 Task: Find connections with filter location Sherkot with filter topic #fundraisingwith filter profile language Potuguese with filter current company ResMed with filter school Annamalai University with filter industry Loan Brokers with filter service category Public Relations with filter keywords title Crane Operator
Action: Mouse moved to (513, 67)
Screenshot: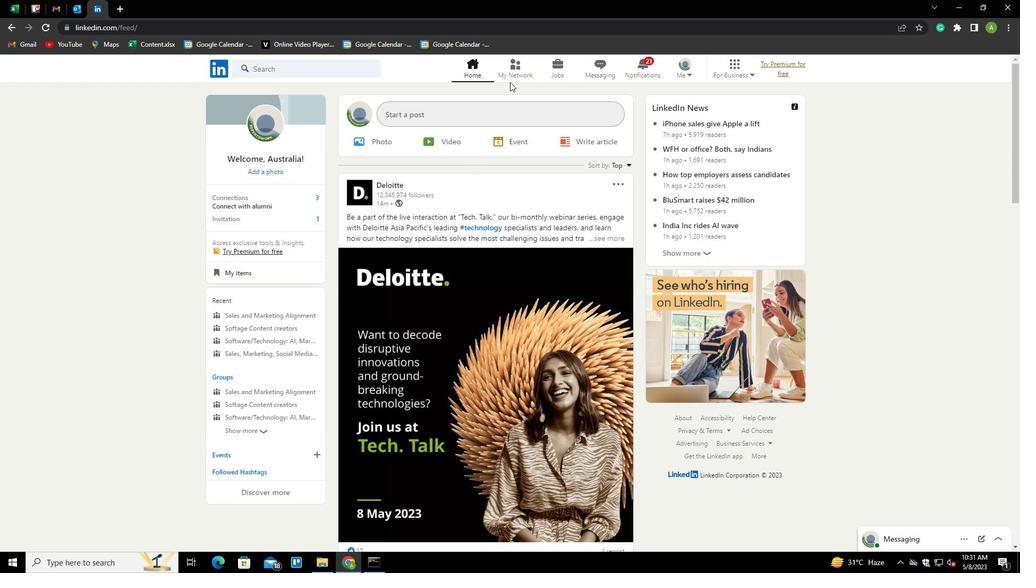 
Action: Mouse pressed left at (513, 67)
Screenshot: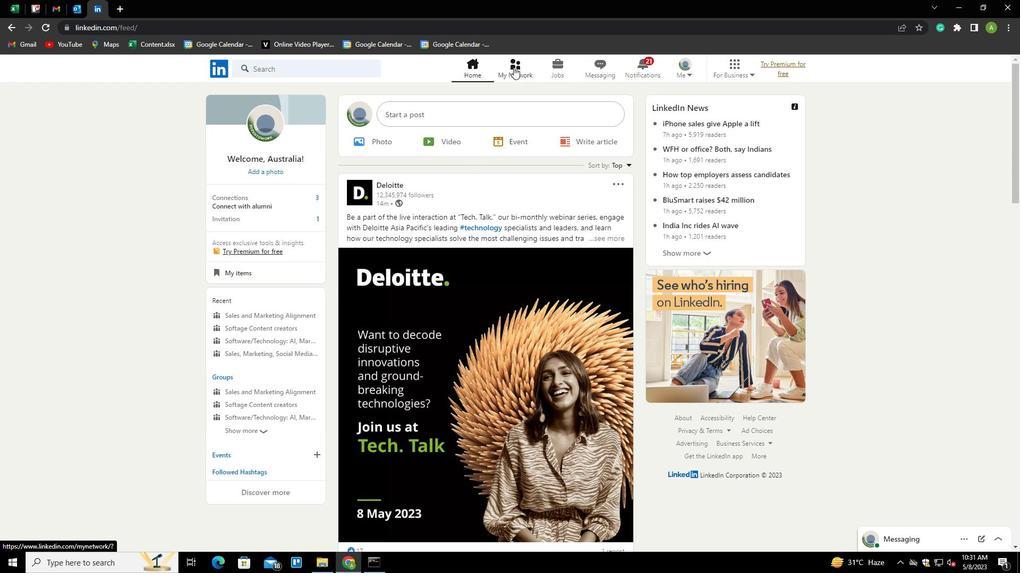 
Action: Mouse moved to (246, 127)
Screenshot: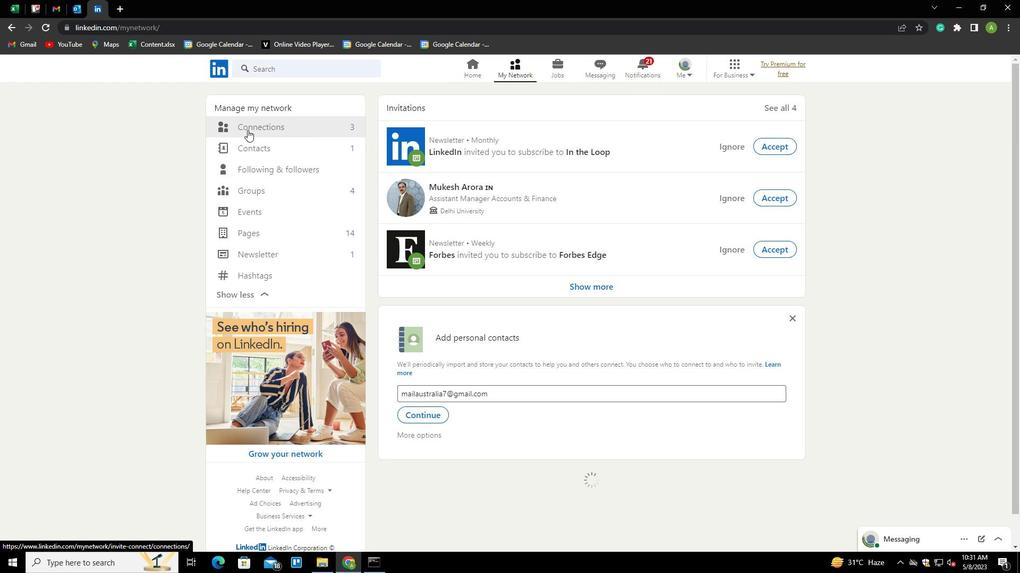 
Action: Mouse pressed left at (246, 127)
Screenshot: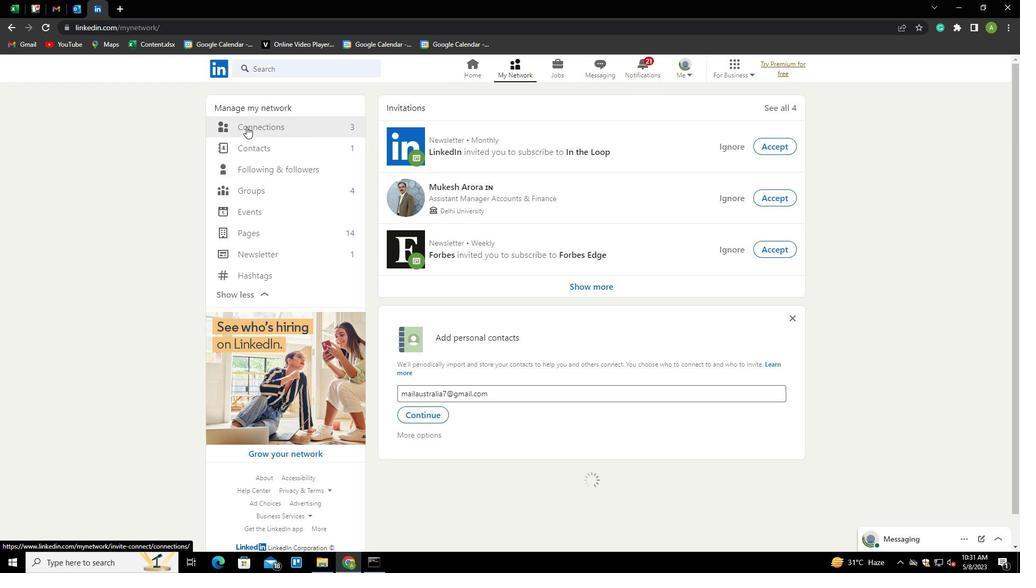 
Action: Mouse moved to (578, 128)
Screenshot: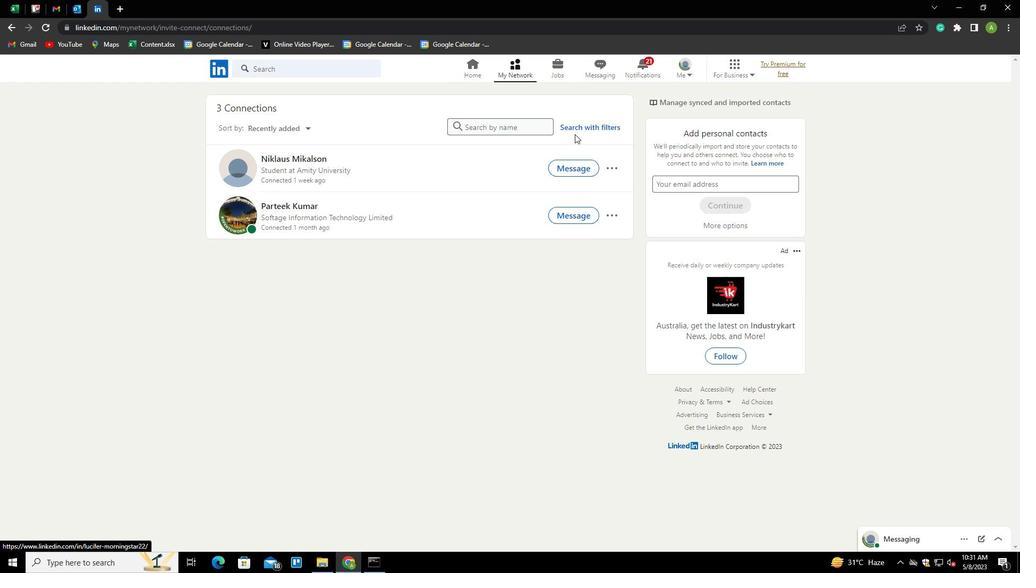 
Action: Mouse pressed left at (578, 128)
Screenshot: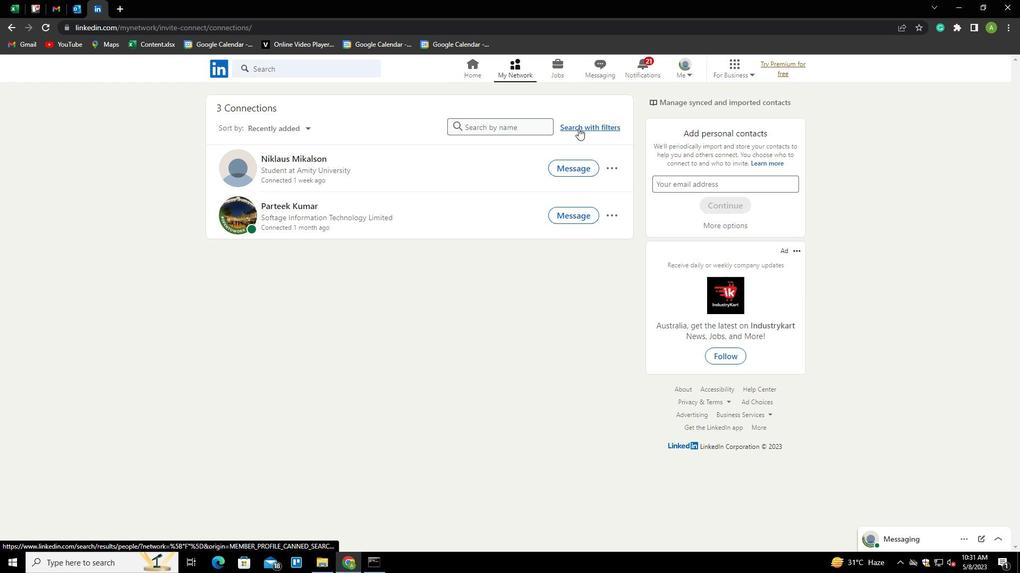 
Action: Mouse moved to (541, 98)
Screenshot: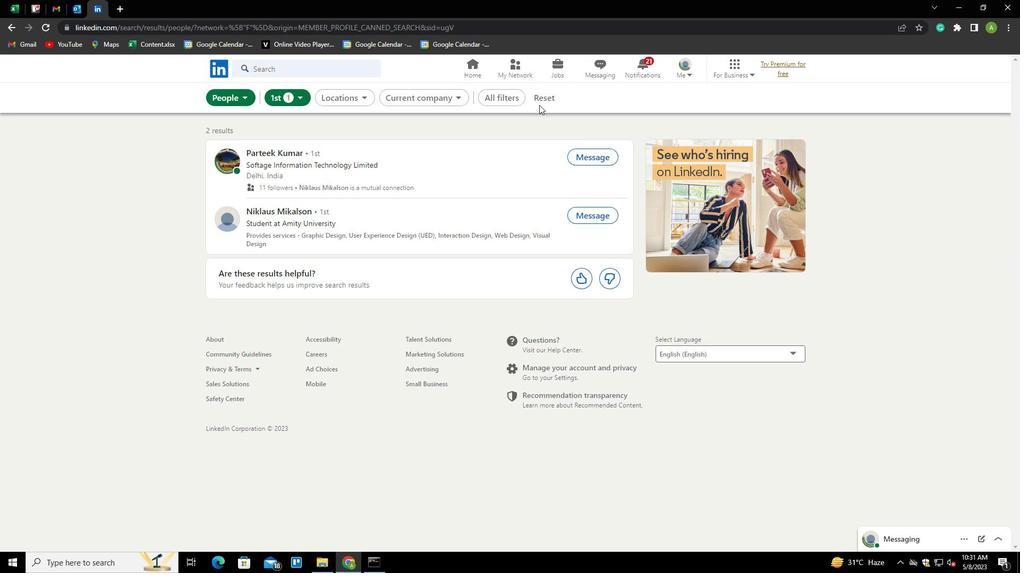 
Action: Mouse pressed left at (541, 98)
Screenshot: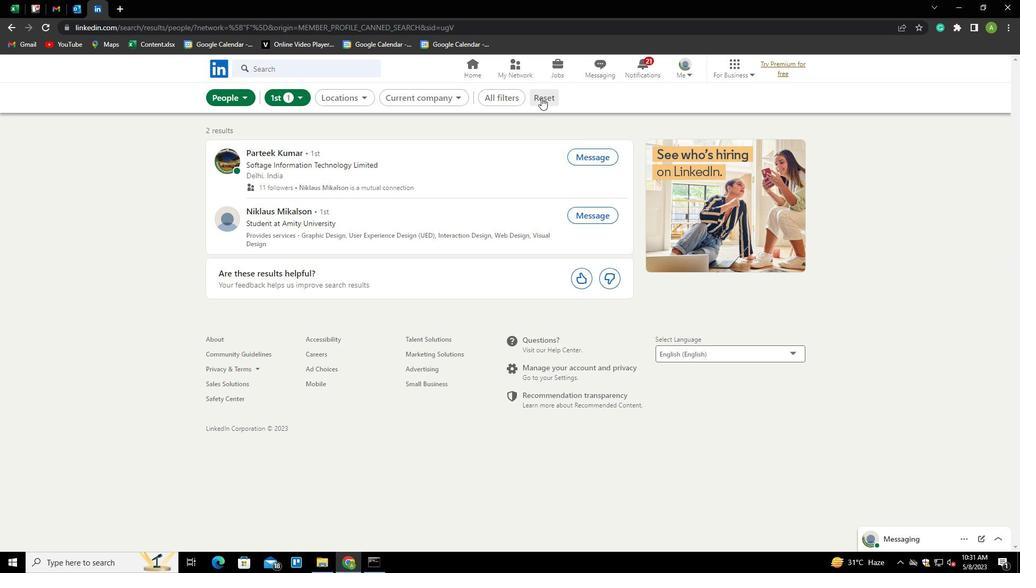 
Action: Mouse moved to (534, 97)
Screenshot: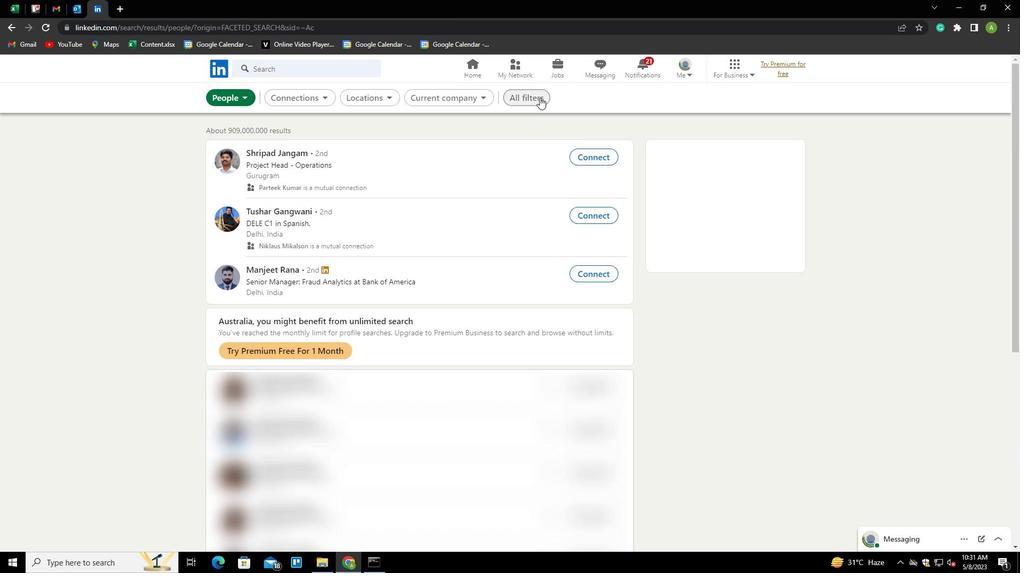 
Action: Mouse pressed left at (534, 97)
Screenshot: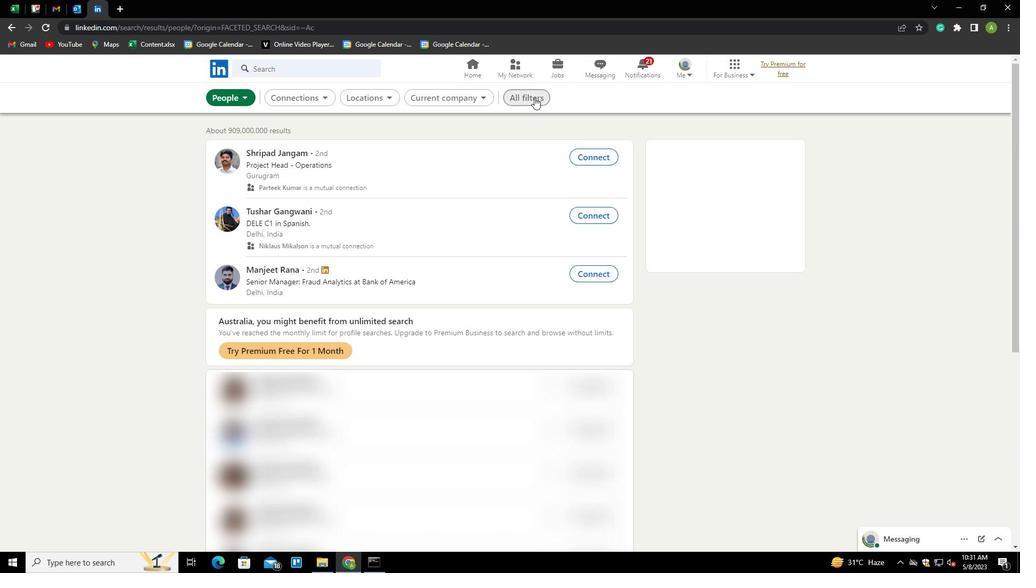 
Action: Mouse moved to (786, 236)
Screenshot: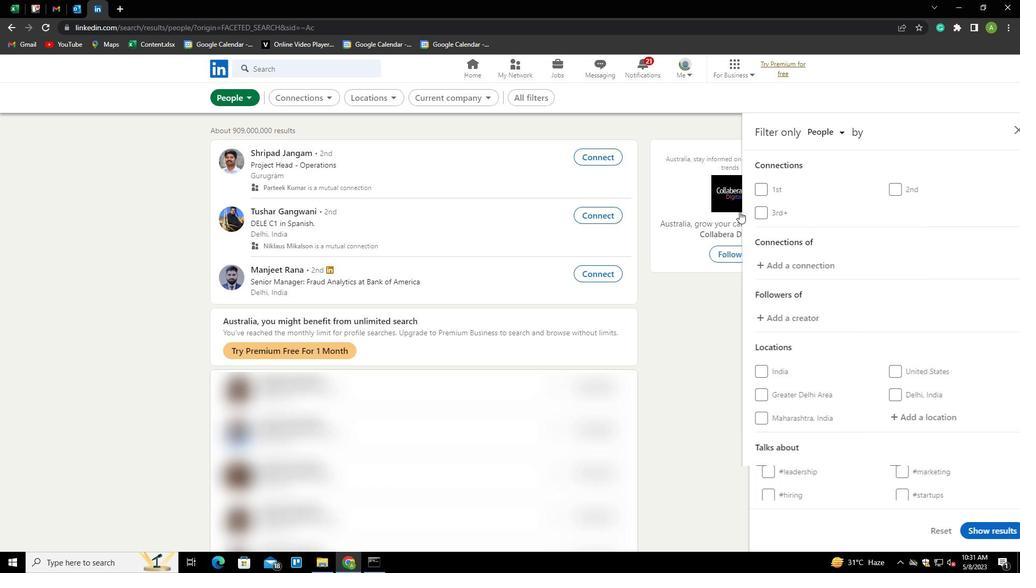 
Action: Mouse scrolled (786, 235) with delta (0, 0)
Screenshot: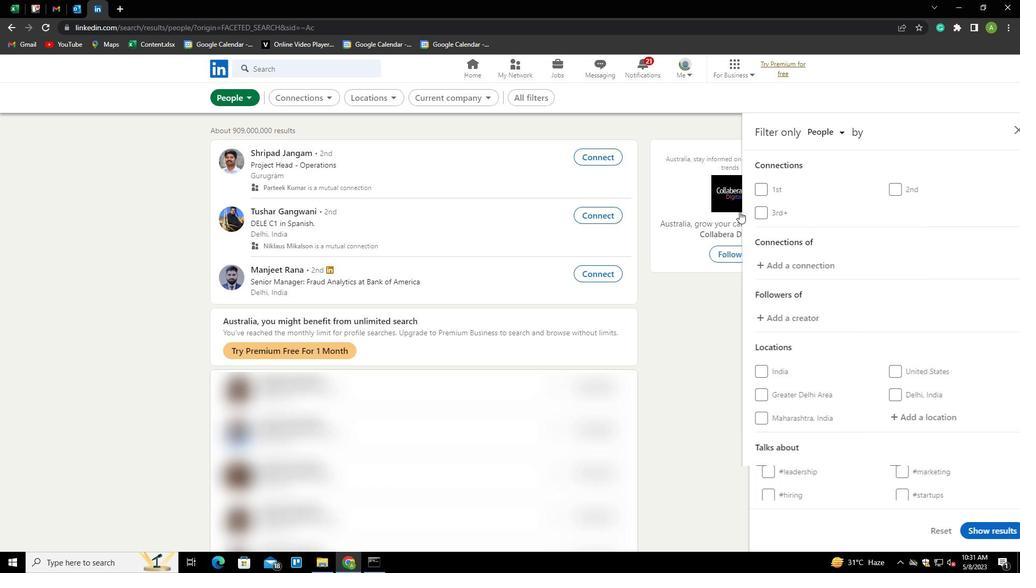 
Action: Mouse scrolled (786, 235) with delta (0, 0)
Screenshot: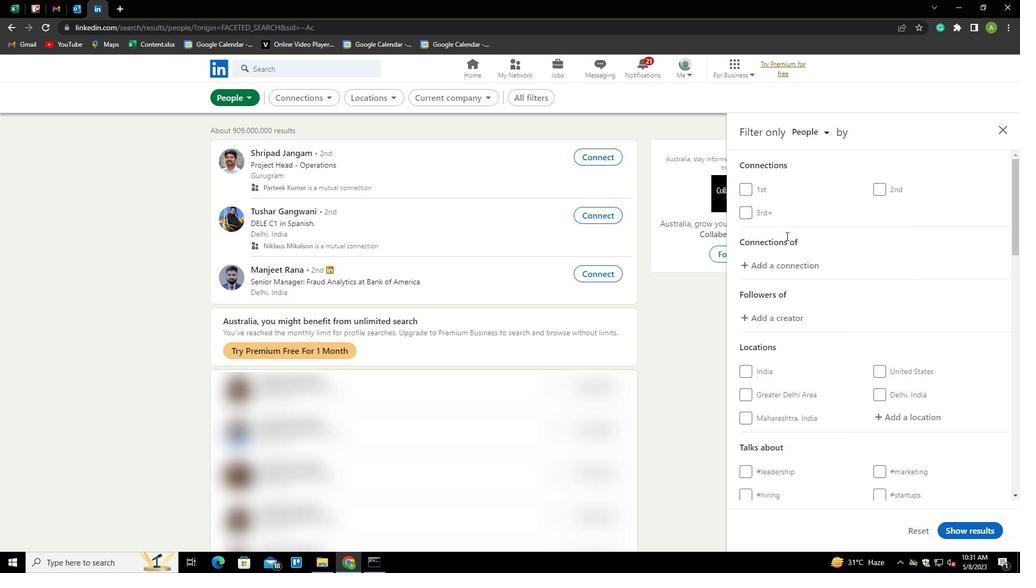 
Action: Mouse moved to (893, 317)
Screenshot: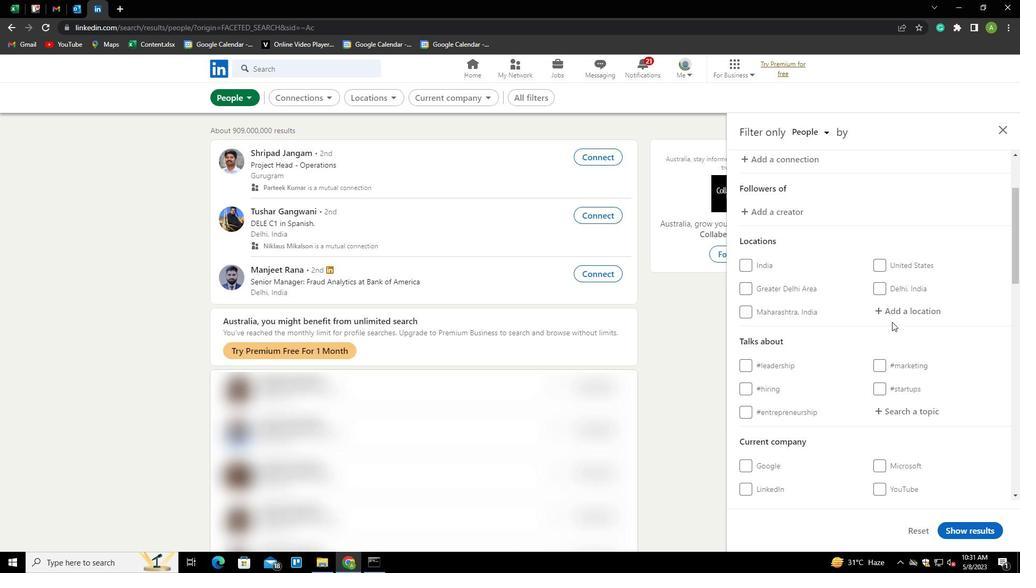 
Action: Mouse pressed left at (893, 317)
Screenshot: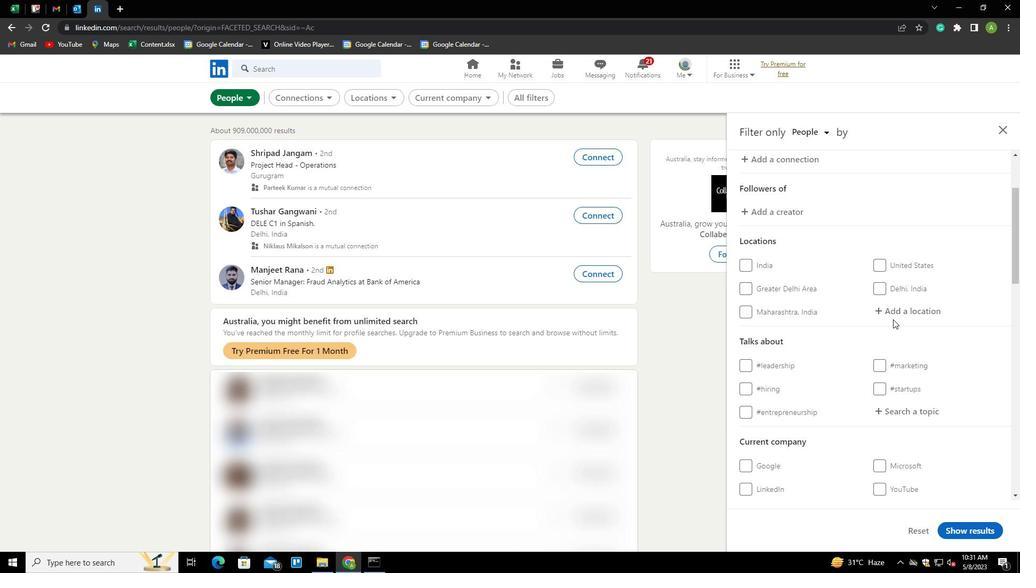 
Action: Key pressed <Key.shift><Key.shift><Key.shift><Key.shift><Key.shift><Key.shift><Key.shift><Key.shift><Key.shift><Key.shift><Key.shift><Key.shift><Key.shift><Key.shift><Key.shift><Key.shift><Key.shift><Key.shift><Key.shift><Key.shift><Key.shift>SHERKOT
Screenshot: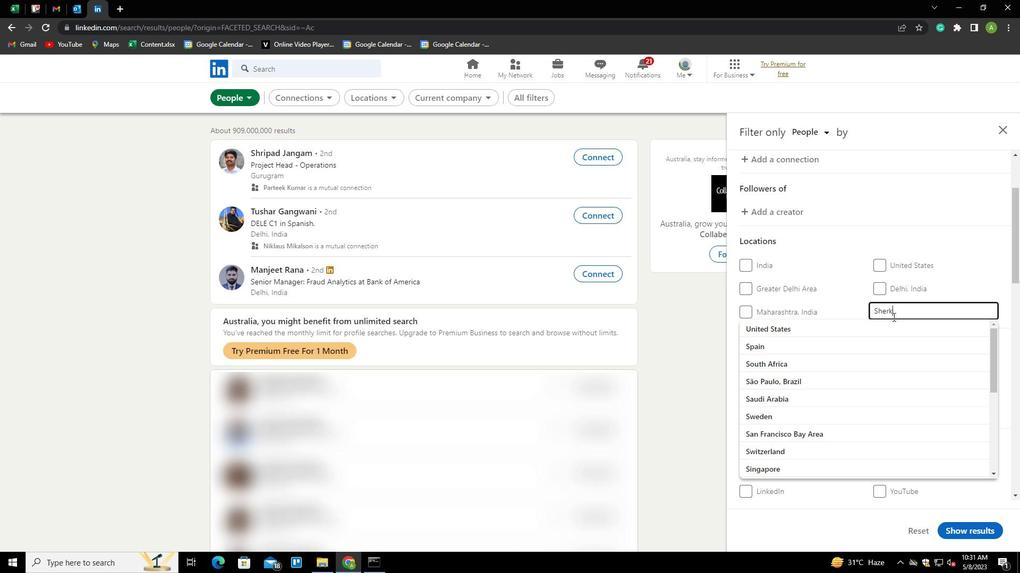 
Action: Mouse moved to (923, 333)
Screenshot: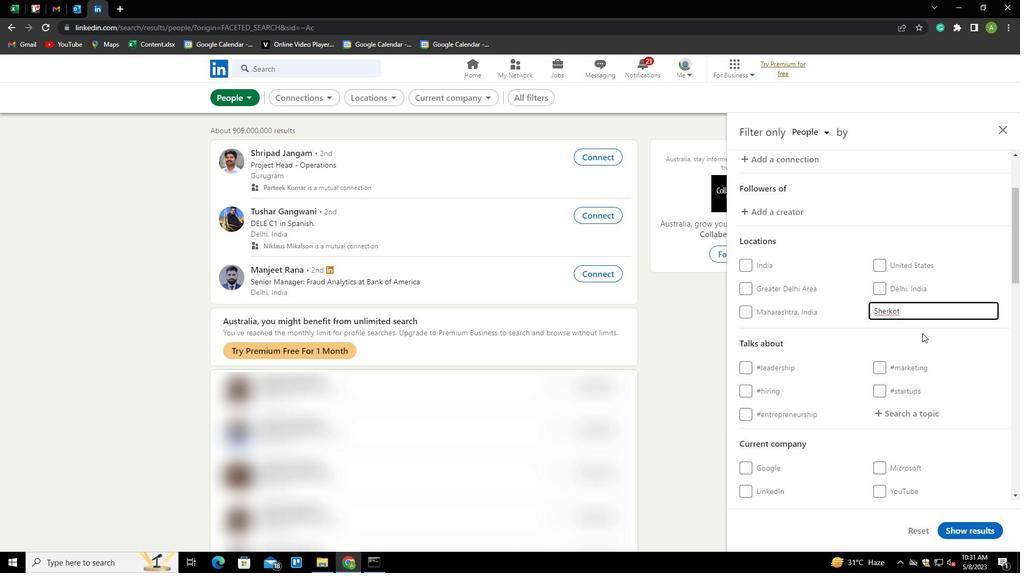 
Action: Mouse pressed left at (923, 333)
Screenshot: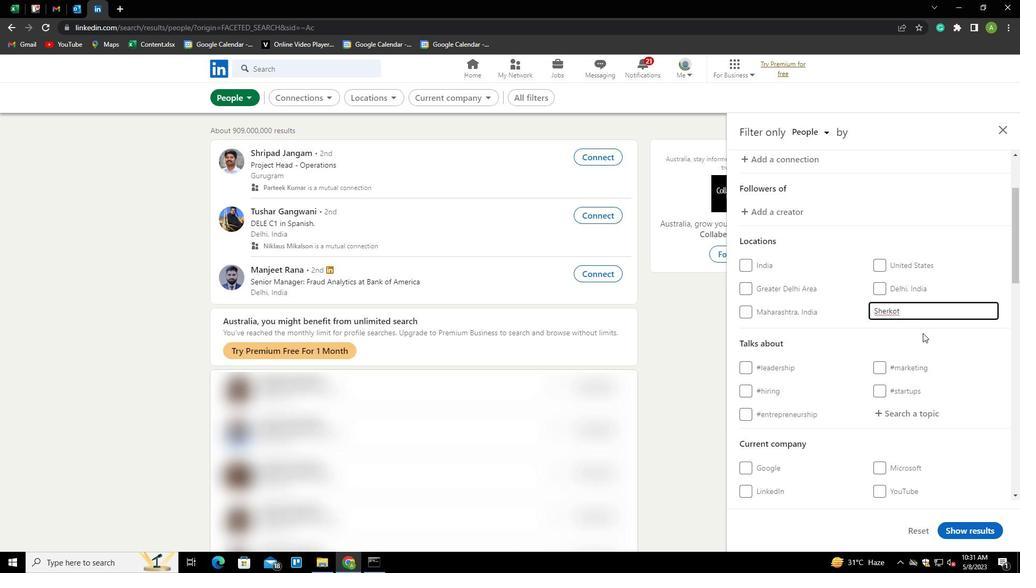 
Action: Mouse moved to (912, 416)
Screenshot: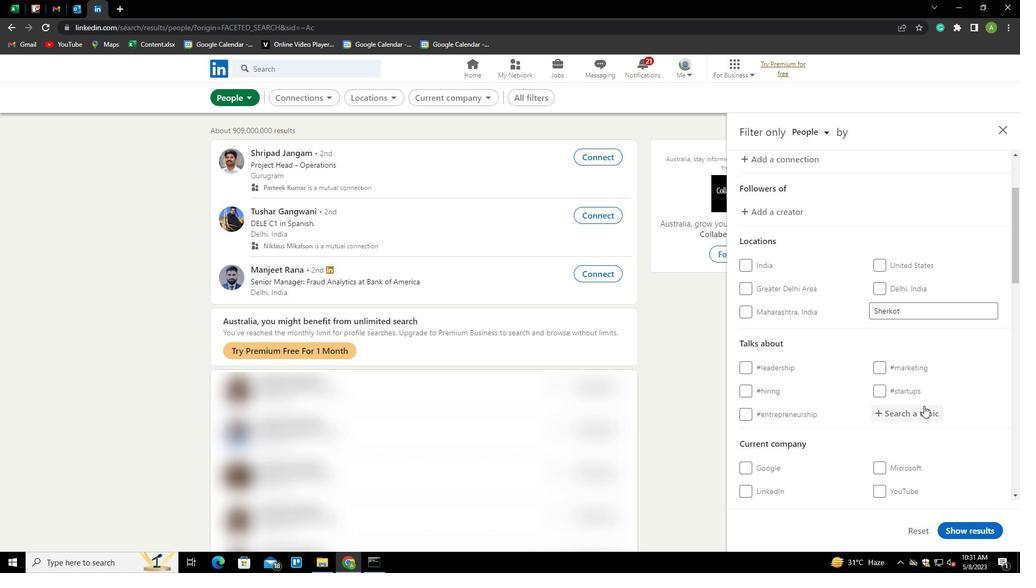 
Action: Mouse pressed left at (912, 416)
Screenshot: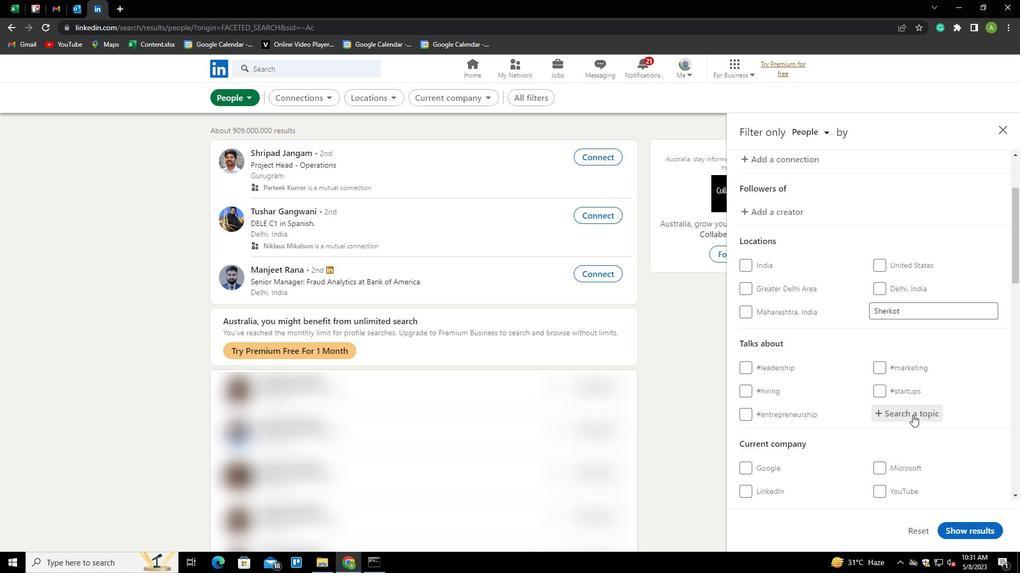 
Action: Key pressed FUNDRAISING<Key.down><Key.enter>
Screenshot: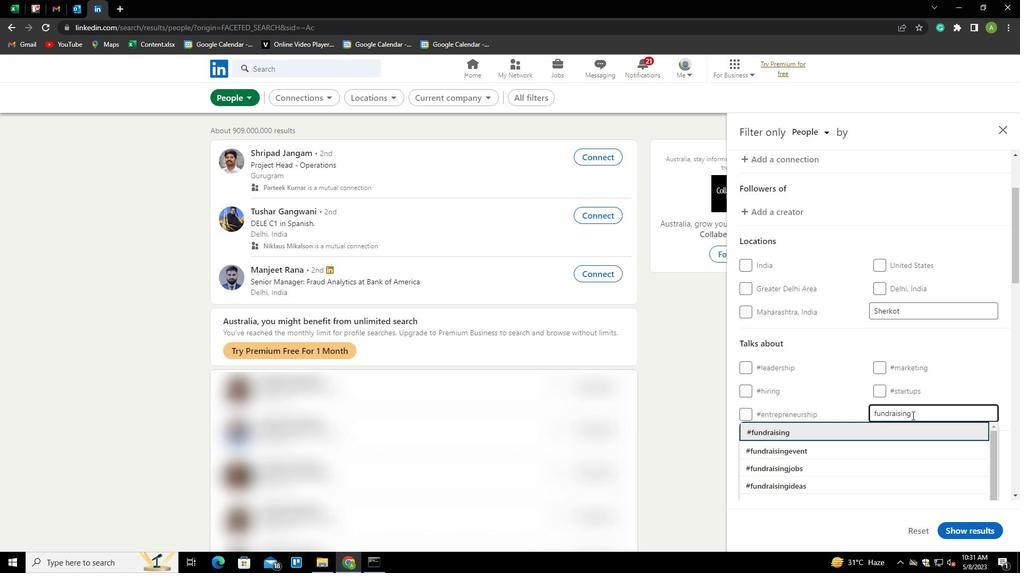 
Action: Mouse scrolled (912, 415) with delta (0, 0)
Screenshot: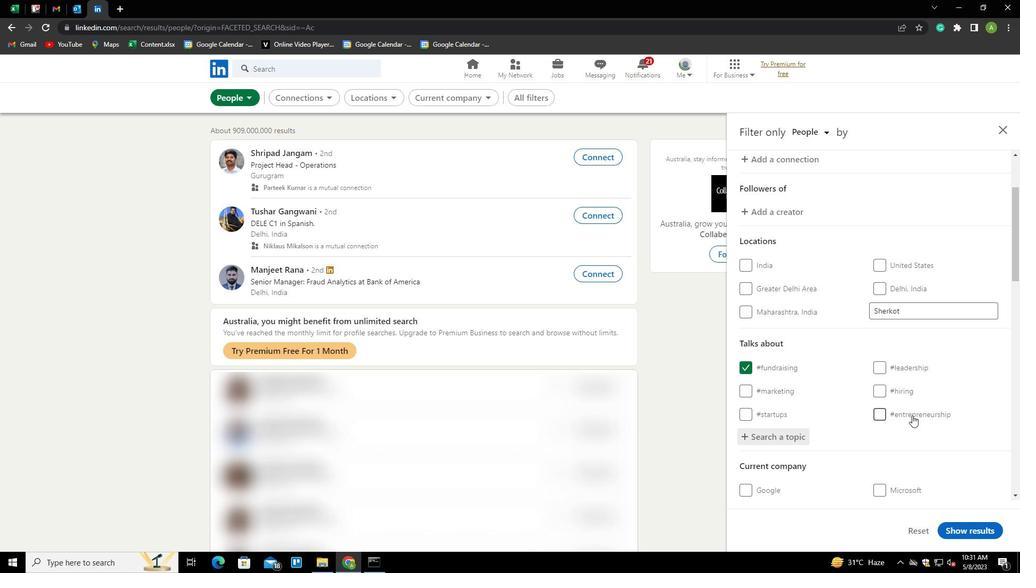 
Action: Mouse scrolled (912, 415) with delta (0, 0)
Screenshot: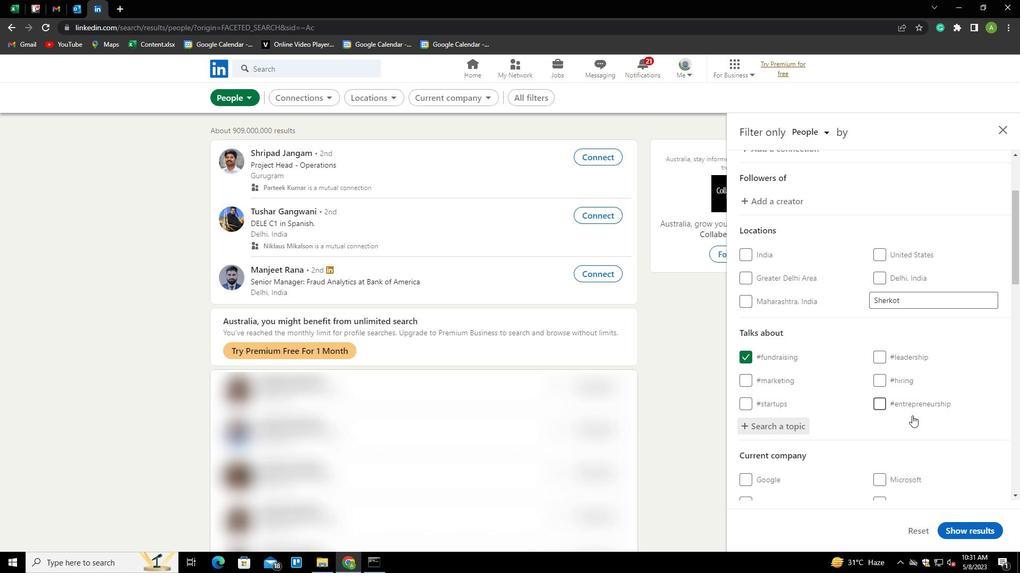 
Action: Mouse scrolled (912, 415) with delta (0, 0)
Screenshot: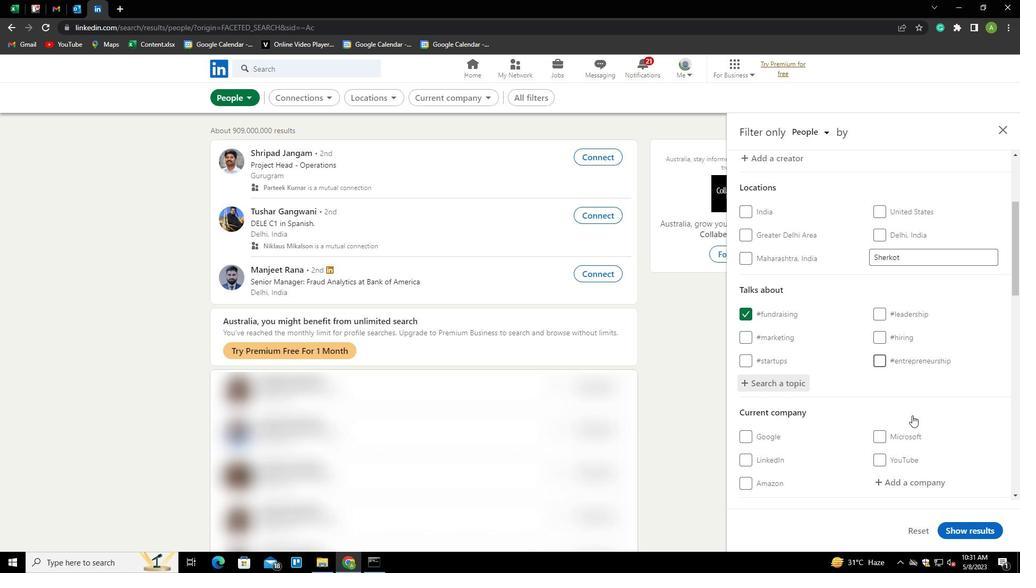
Action: Mouse scrolled (912, 415) with delta (0, 0)
Screenshot: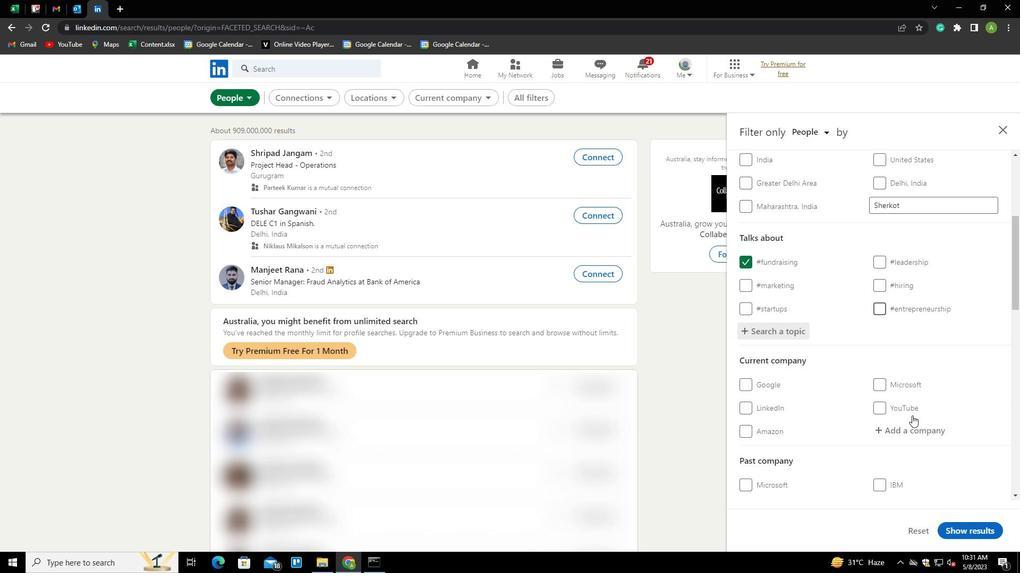 
Action: Mouse scrolled (912, 415) with delta (0, 0)
Screenshot: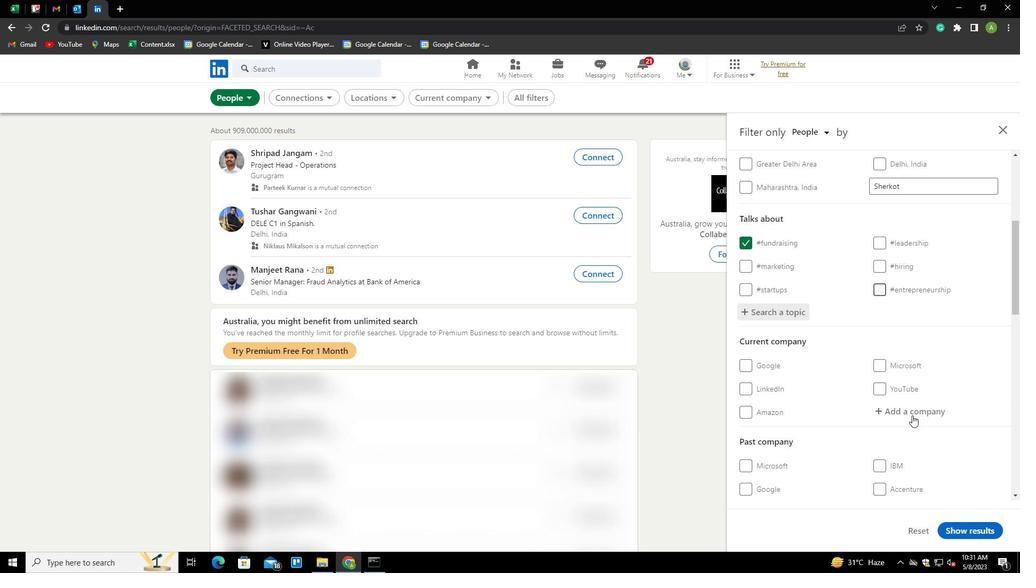 
Action: Mouse scrolled (912, 415) with delta (0, 0)
Screenshot: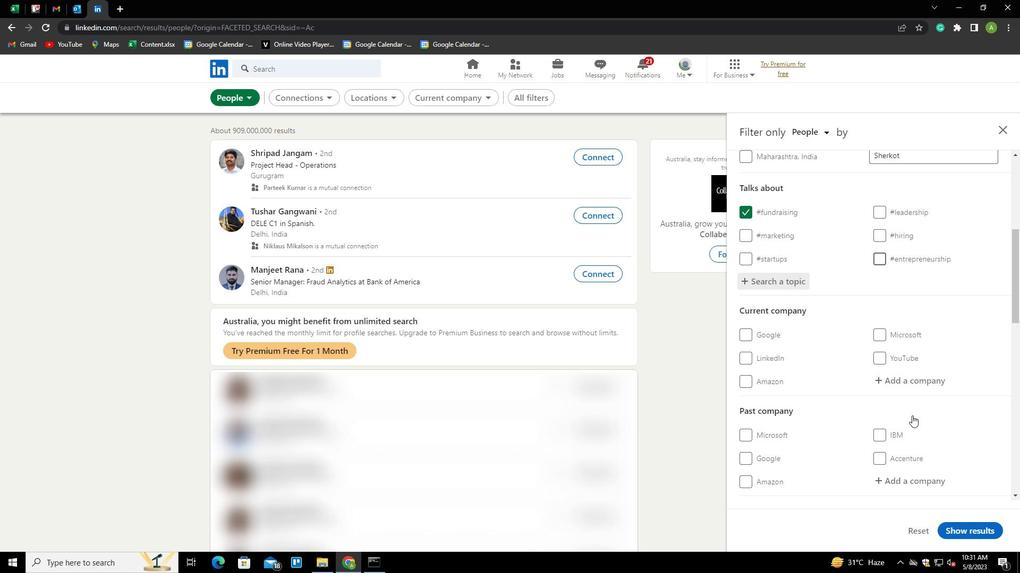 
Action: Mouse scrolled (912, 415) with delta (0, 0)
Screenshot: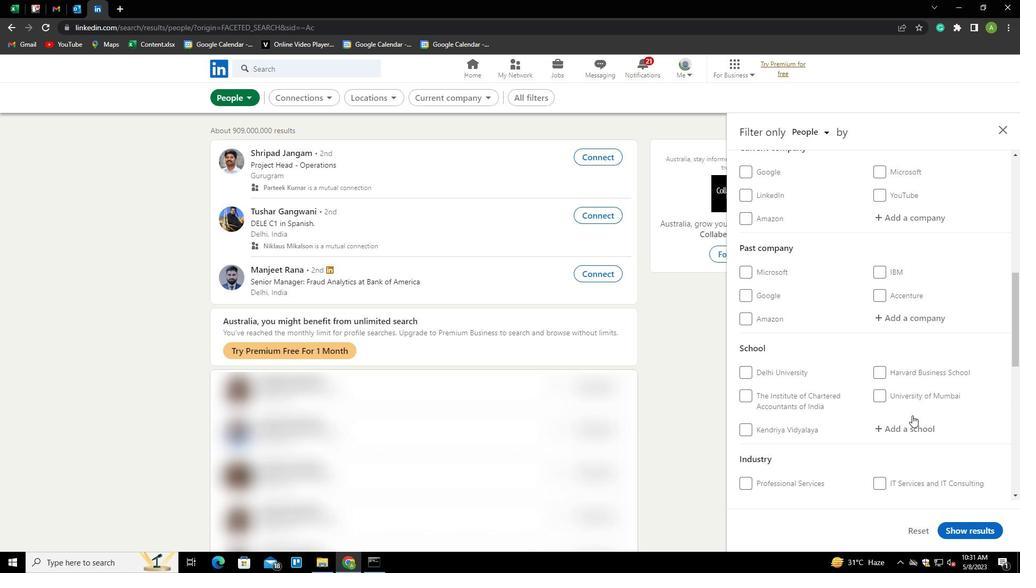 
Action: Mouse scrolled (912, 415) with delta (0, 0)
Screenshot: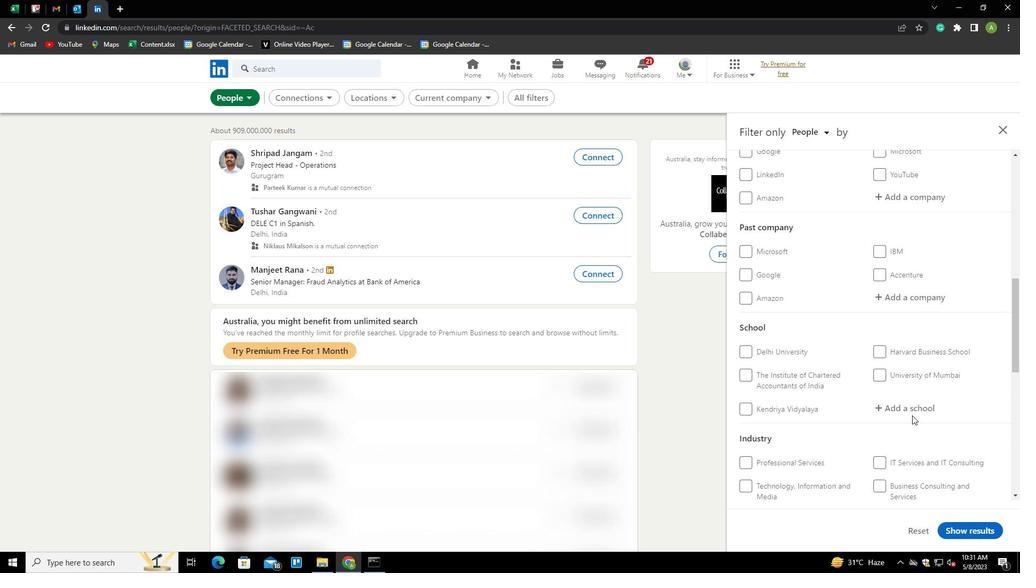 
Action: Mouse scrolled (912, 415) with delta (0, 0)
Screenshot: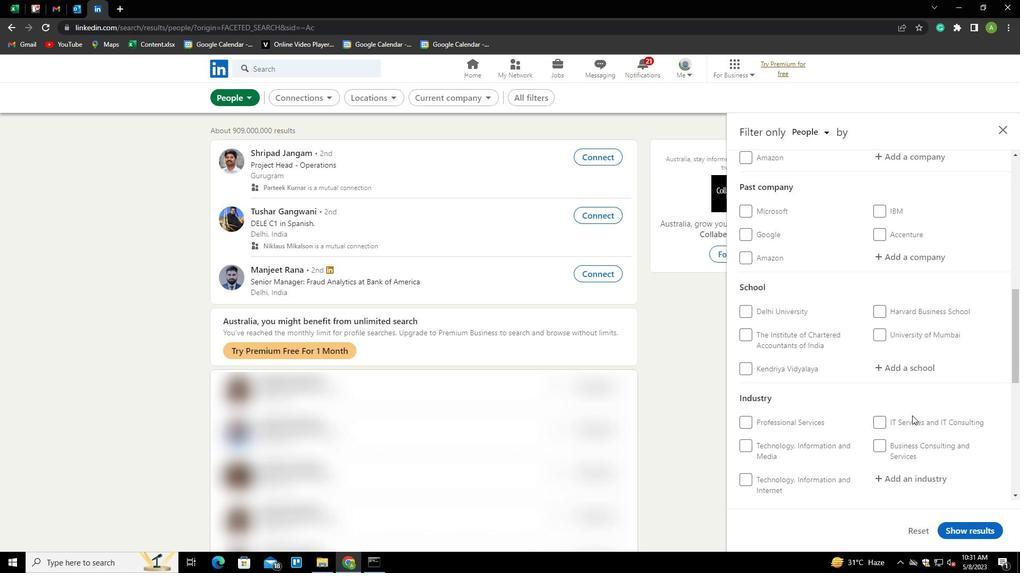 
Action: Mouse scrolled (912, 415) with delta (0, 0)
Screenshot: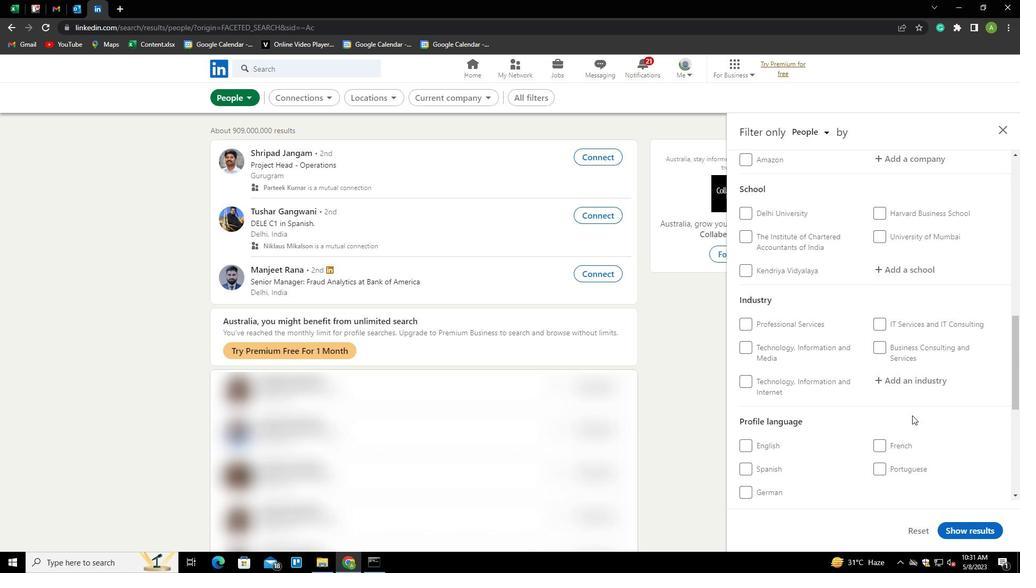 
Action: Mouse moved to (876, 414)
Screenshot: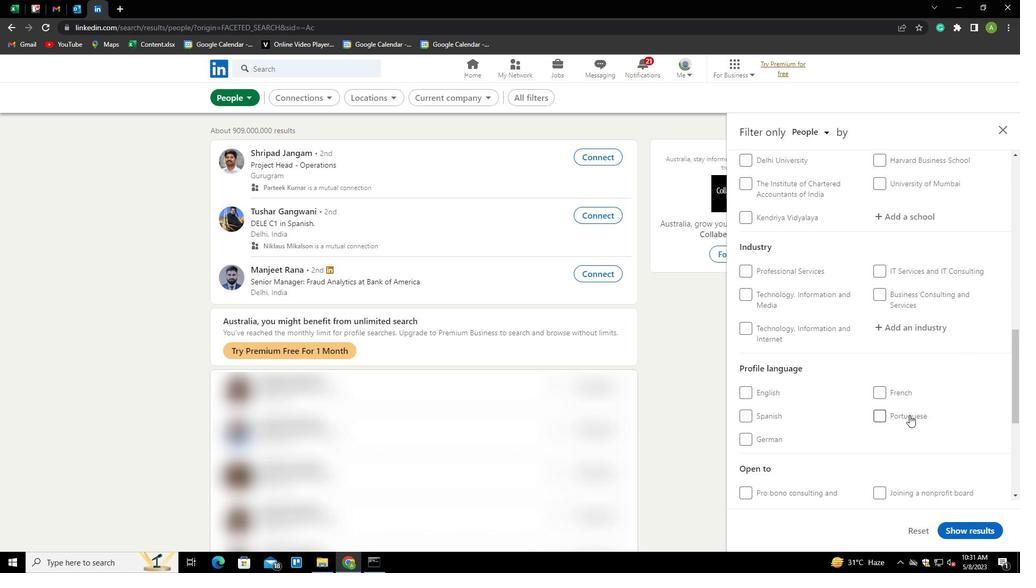 
Action: Mouse pressed left at (876, 414)
Screenshot: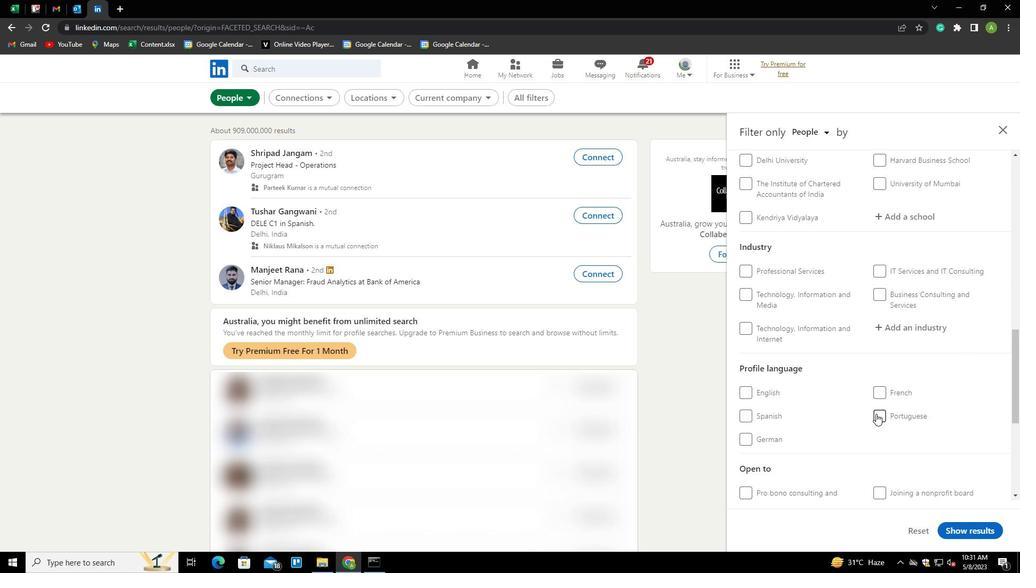 
Action: Mouse moved to (925, 407)
Screenshot: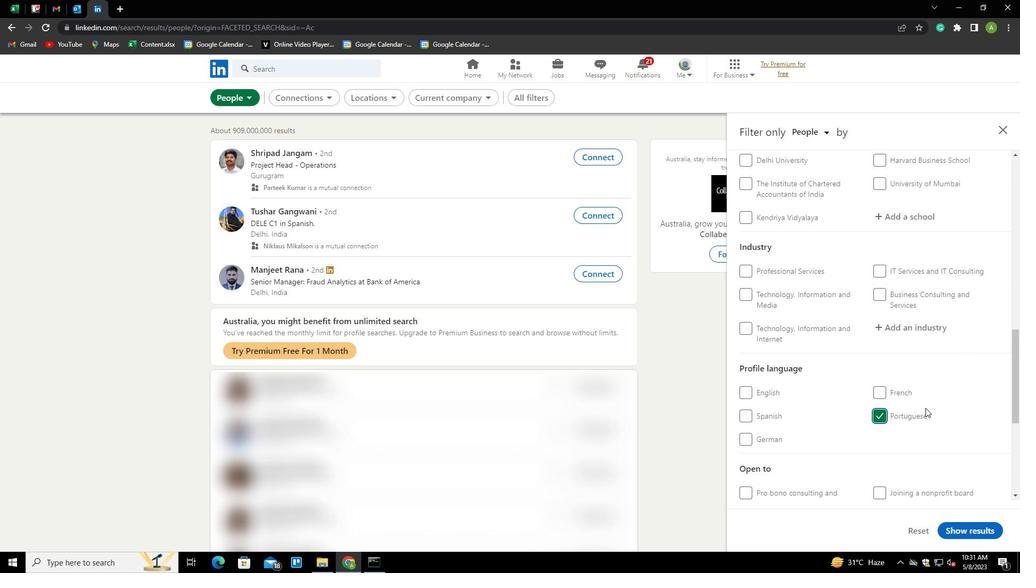 
Action: Mouse scrolled (925, 408) with delta (0, 0)
Screenshot: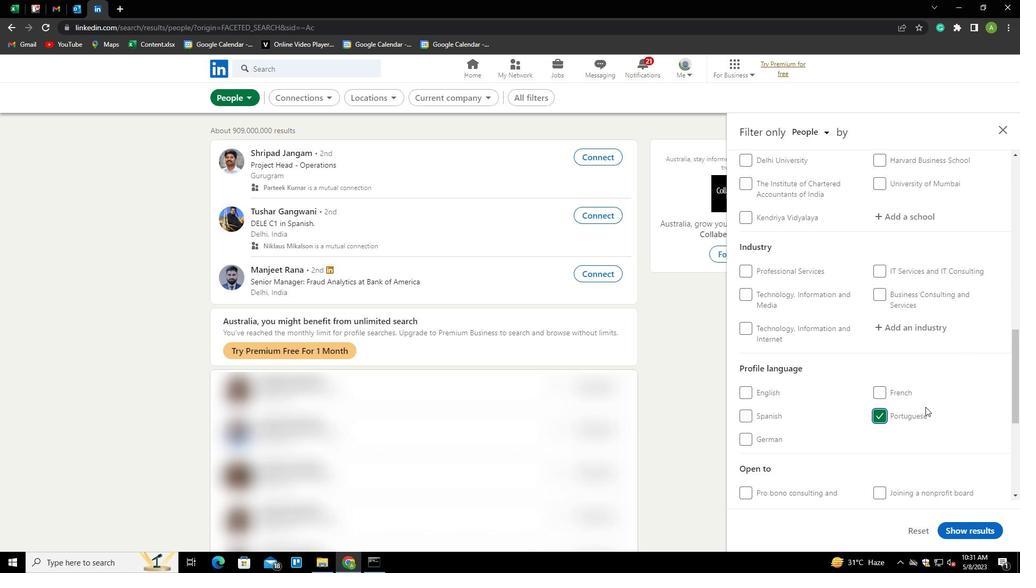 
Action: Mouse scrolled (925, 408) with delta (0, 0)
Screenshot: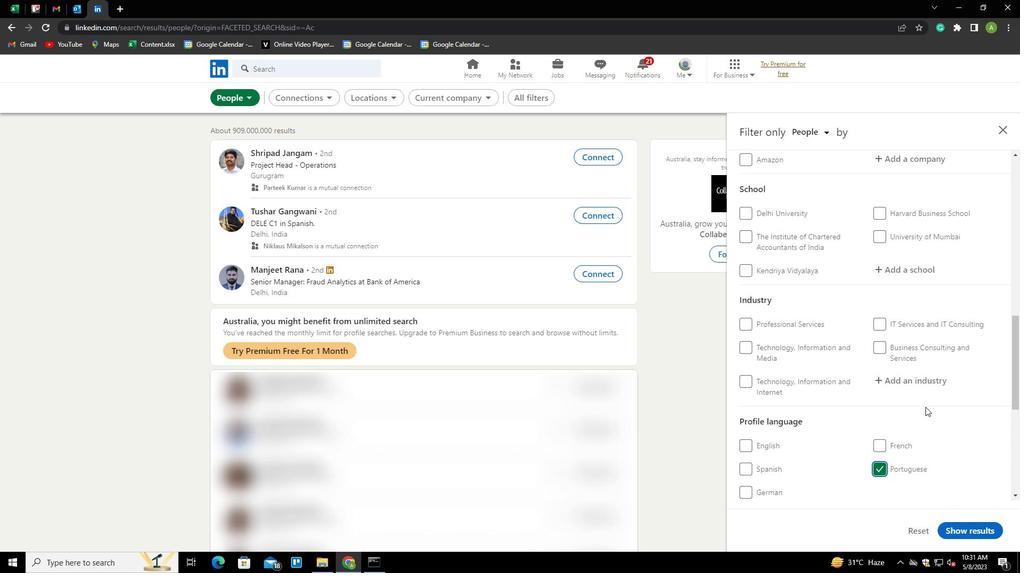 
Action: Mouse scrolled (925, 408) with delta (0, 0)
Screenshot: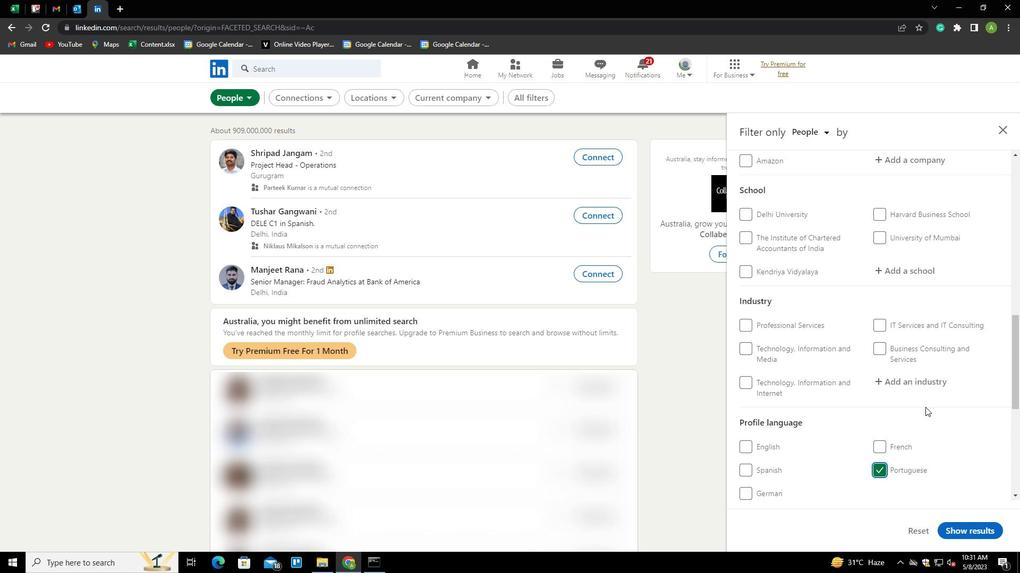 
Action: Mouse scrolled (925, 408) with delta (0, 0)
Screenshot: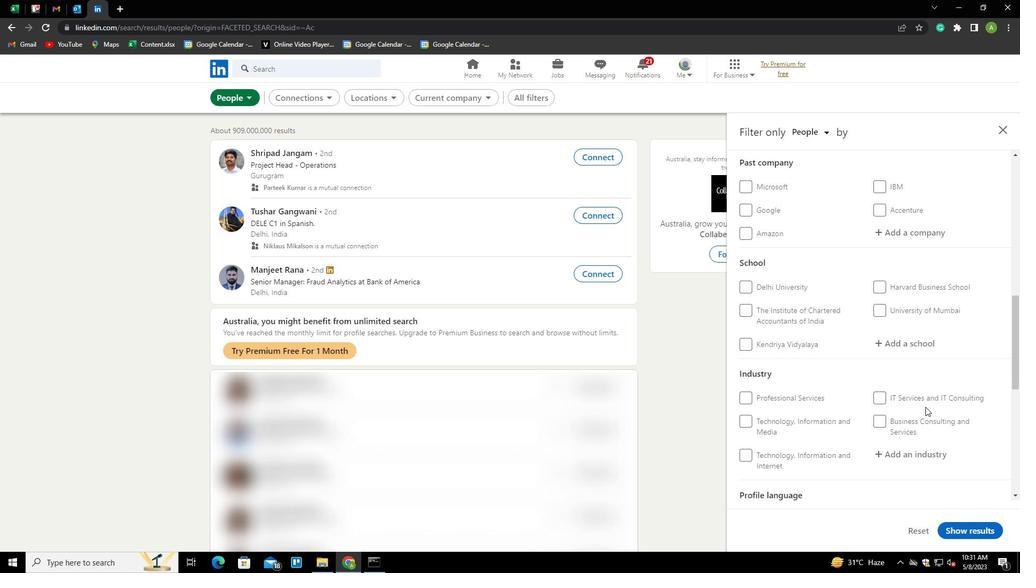 
Action: Mouse scrolled (925, 408) with delta (0, 0)
Screenshot: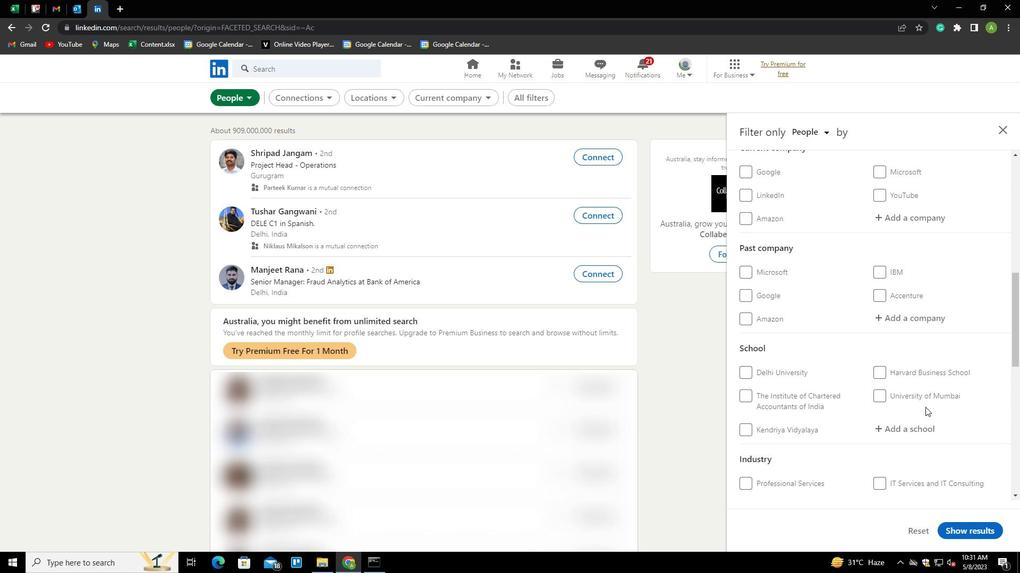 
Action: Mouse scrolled (925, 408) with delta (0, 0)
Screenshot: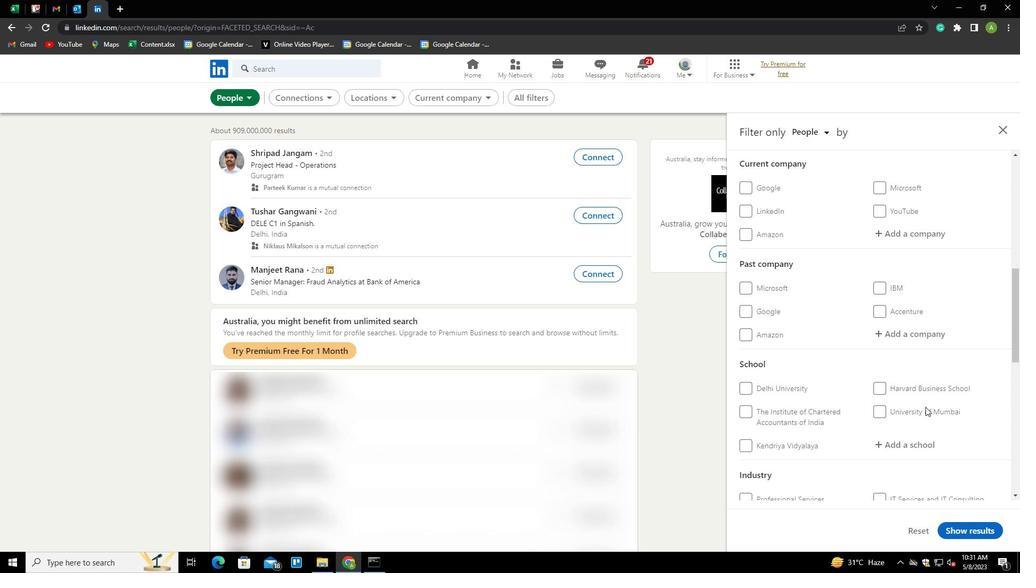 
Action: Mouse moved to (901, 327)
Screenshot: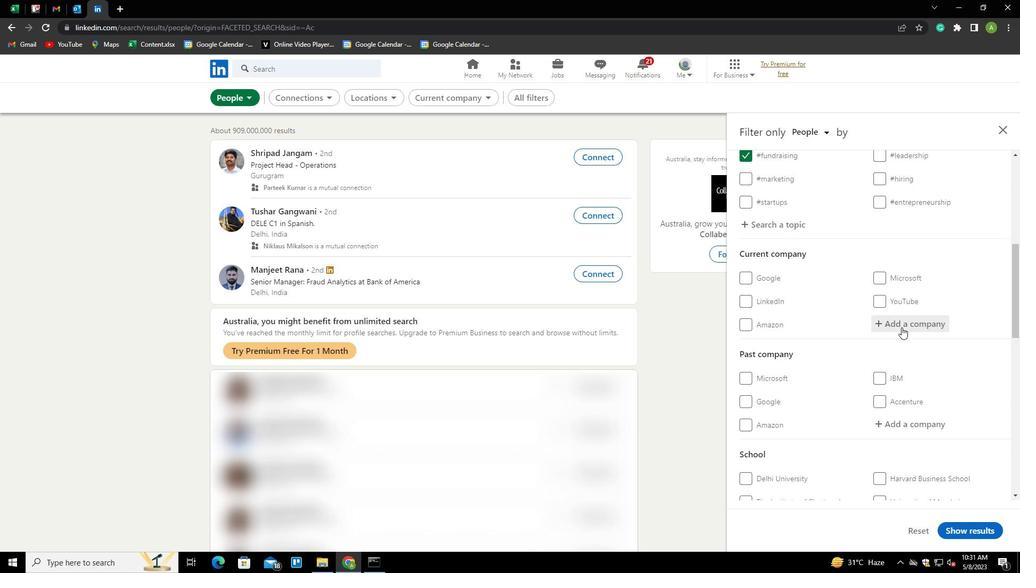 
Action: Mouse pressed left at (901, 327)
Screenshot: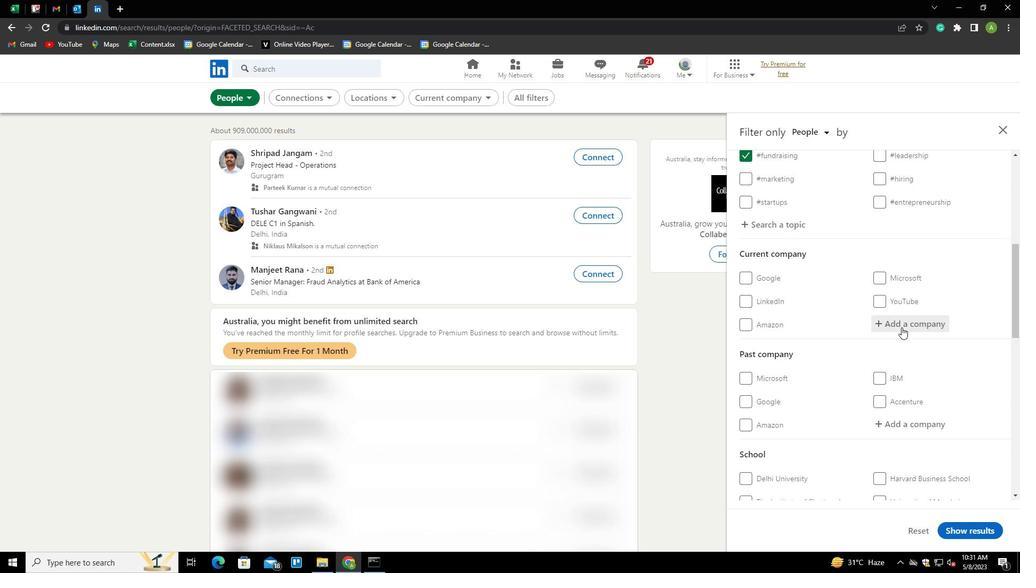 
Action: Key pressed <Key.shift>T<Key.backspace><Key.shift>RES<Key.shift>MED<Key.down><Key.enter>
Screenshot: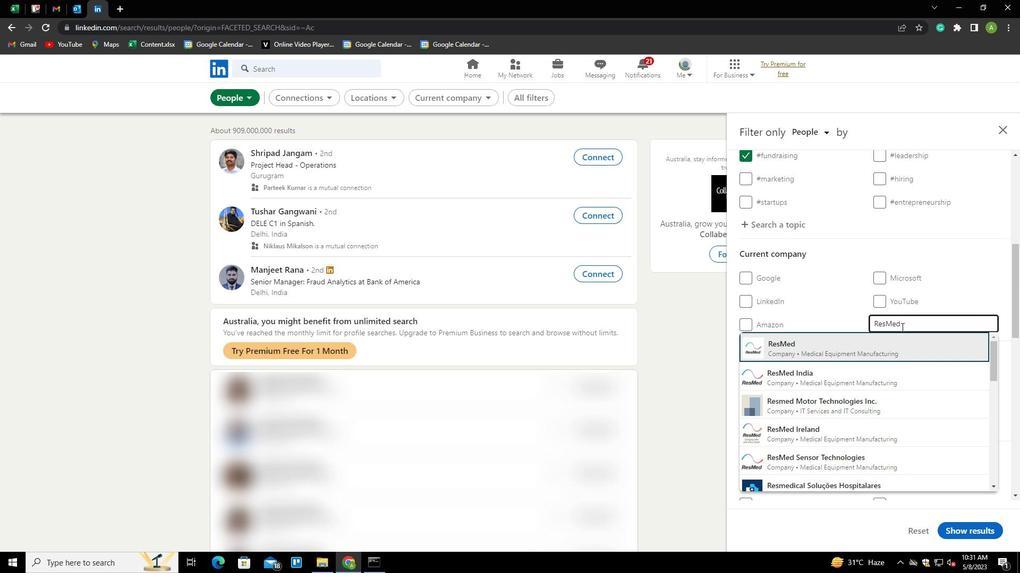 
Action: Mouse scrolled (901, 326) with delta (0, 0)
Screenshot: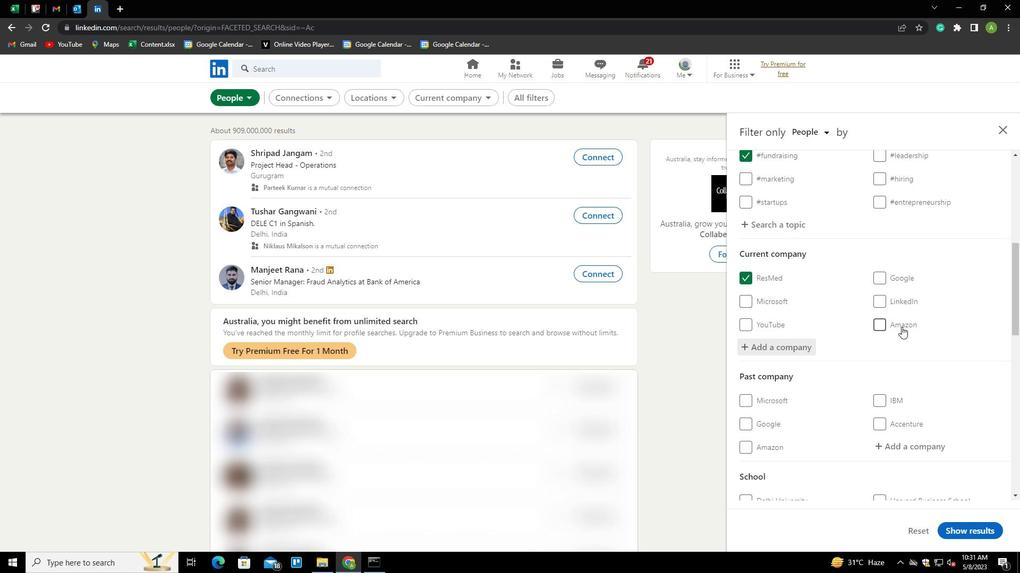 
Action: Mouse scrolled (901, 326) with delta (0, 0)
Screenshot: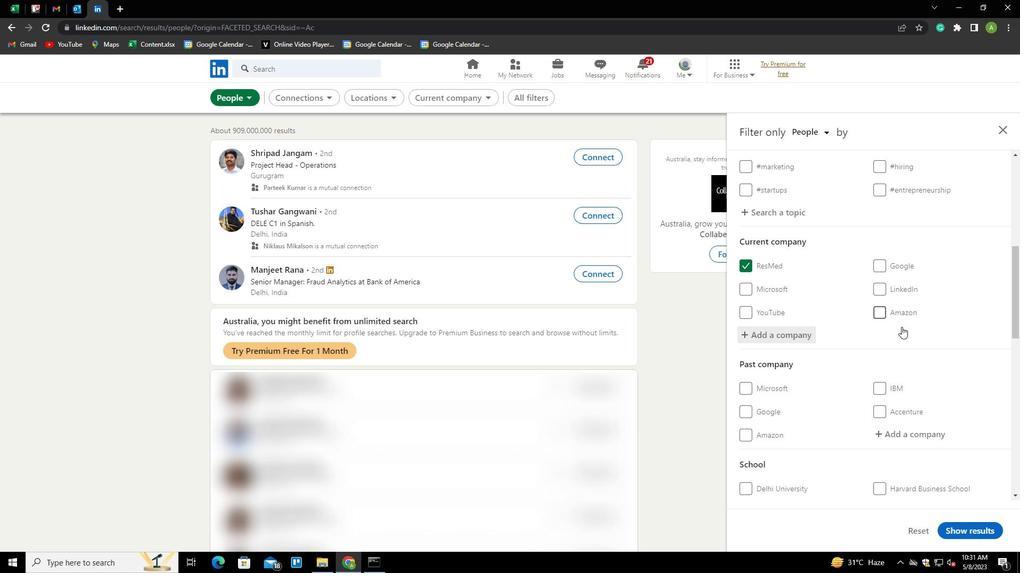 
Action: Mouse scrolled (901, 326) with delta (0, 0)
Screenshot: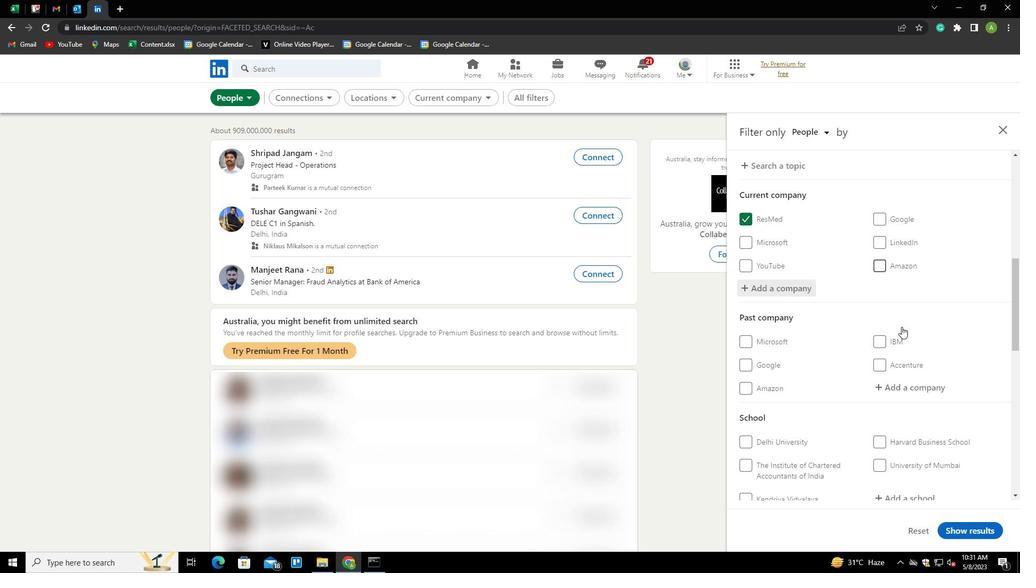
Action: Mouse scrolled (901, 326) with delta (0, 0)
Screenshot: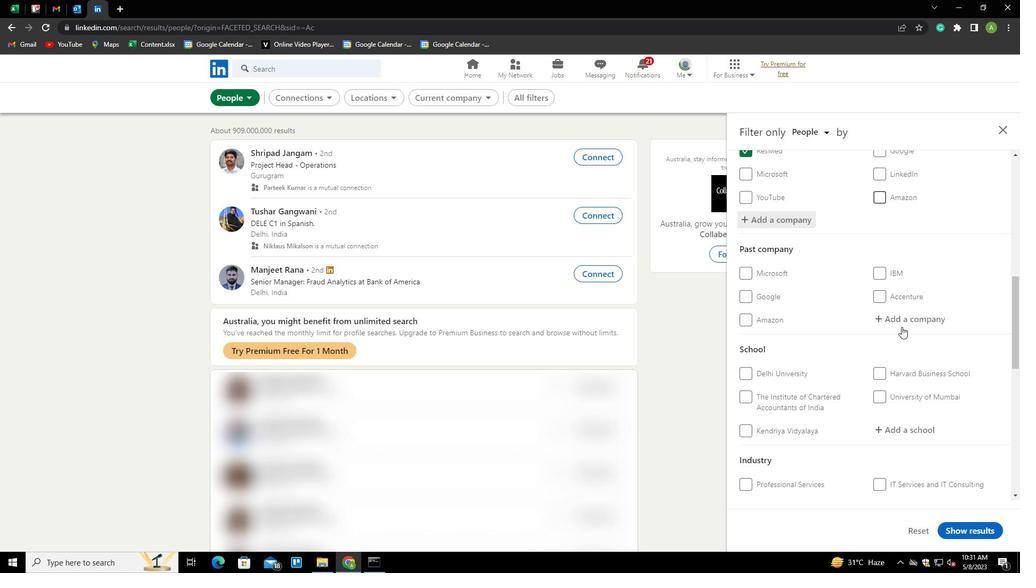 
Action: Mouse scrolled (901, 326) with delta (0, 0)
Screenshot: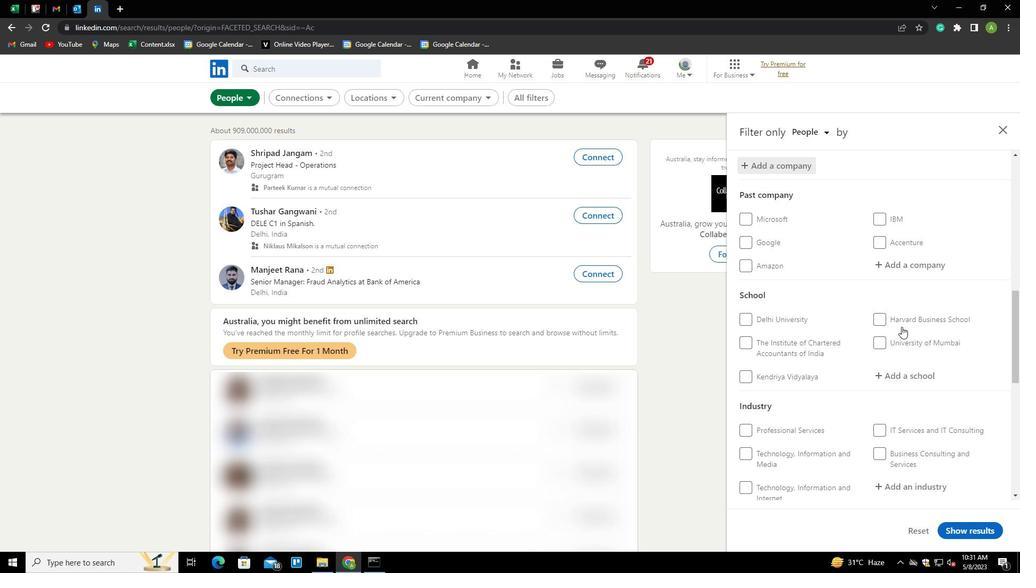 
Action: Mouse moved to (901, 289)
Screenshot: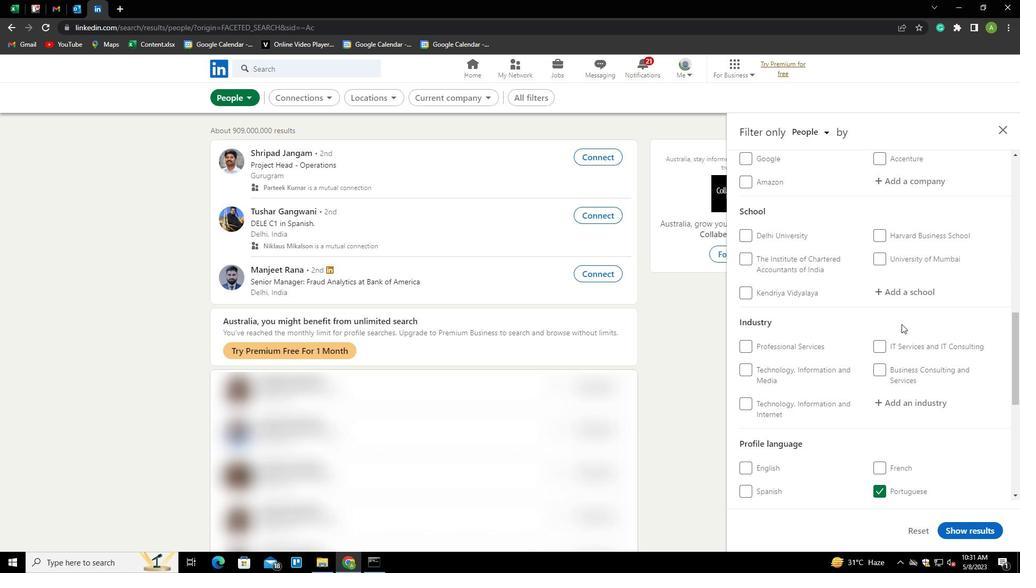 
Action: Mouse pressed left at (901, 289)
Screenshot: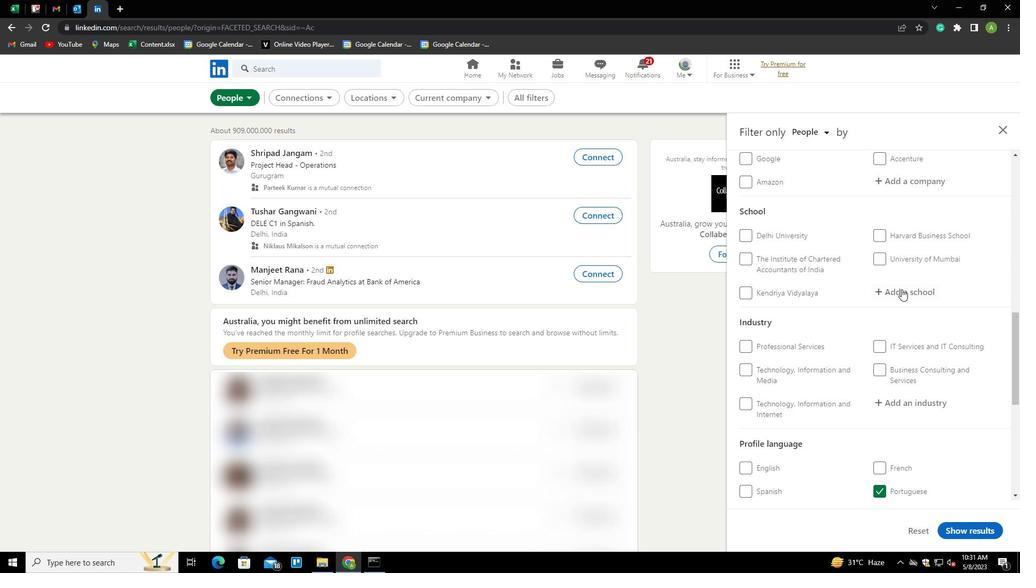 
Action: Key pressed <Key.shift>ANNAMALAI<Key.space><Key.shift>UNIVERSITY<Key.down><Key.enter>
Screenshot: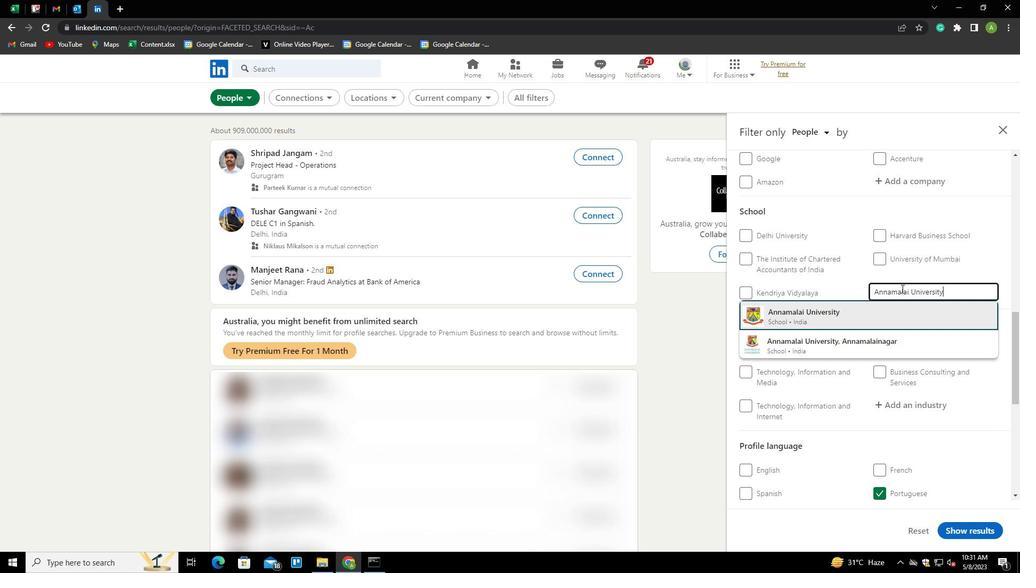 
Action: Mouse scrolled (901, 288) with delta (0, 0)
Screenshot: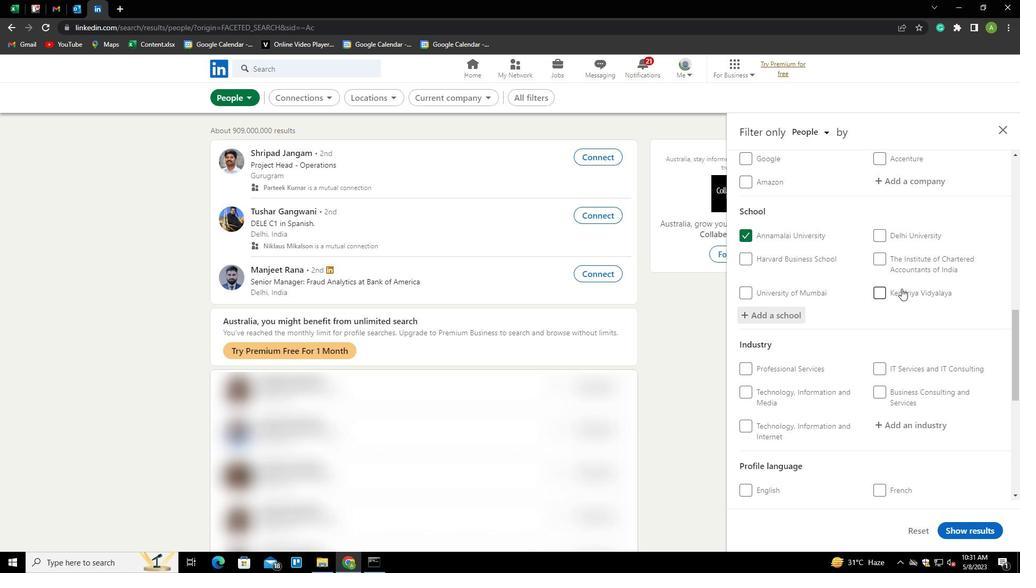 
Action: Mouse scrolled (901, 288) with delta (0, 0)
Screenshot: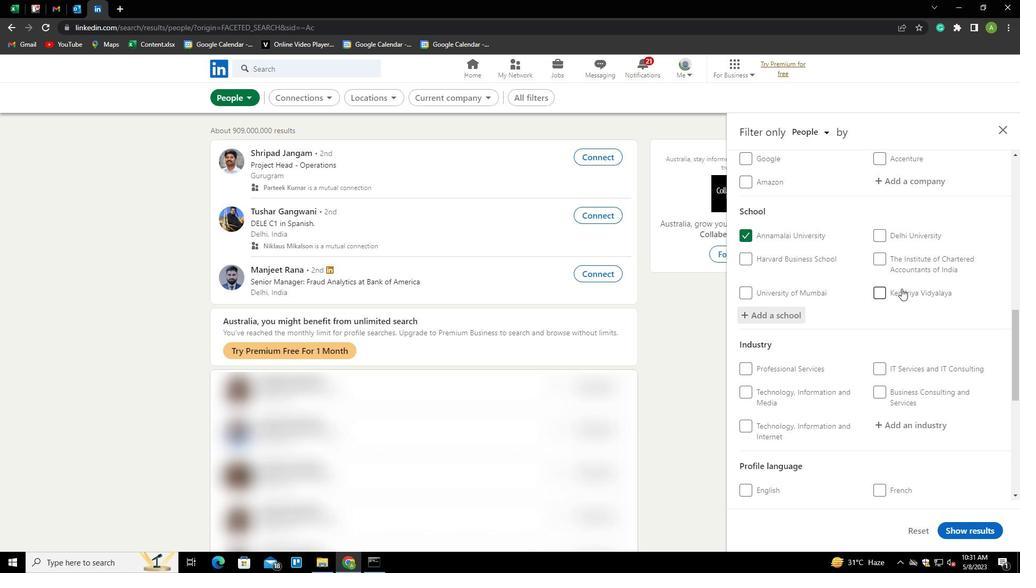 
Action: Mouse scrolled (901, 288) with delta (0, 0)
Screenshot: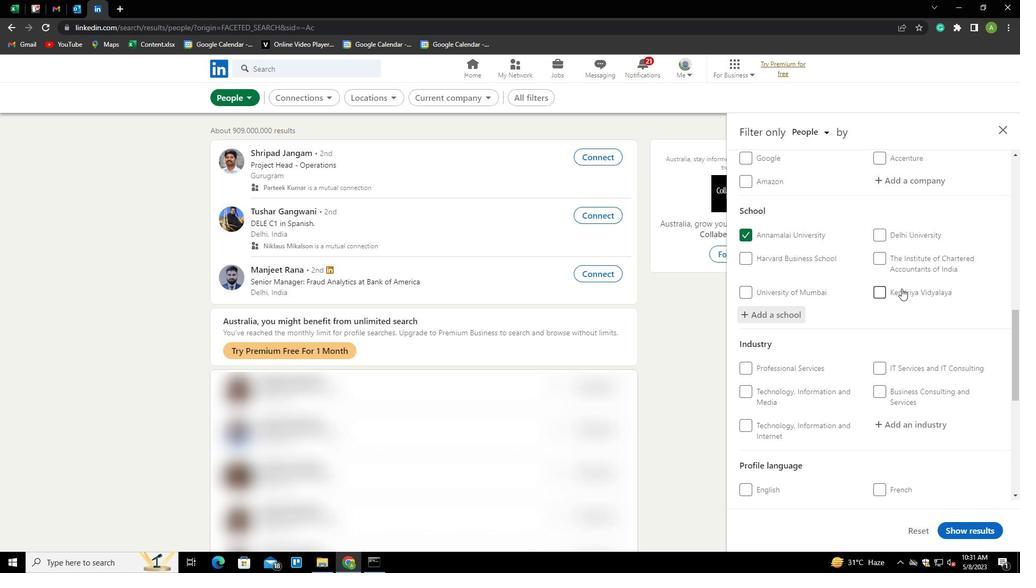 
Action: Mouse moved to (898, 266)
Screenshot: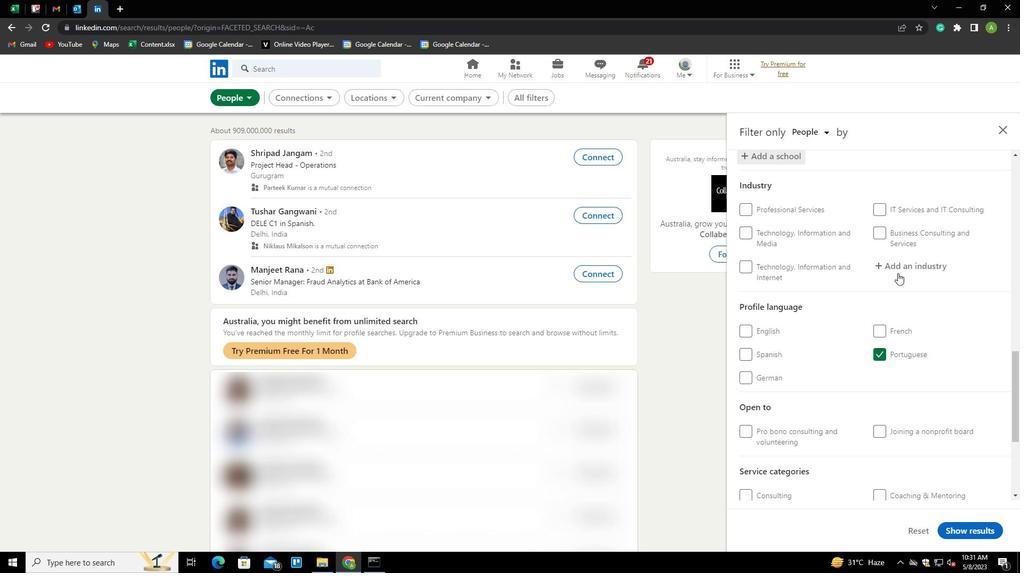 
Action: Mouse pressed left at (898, 266)
Screenshot: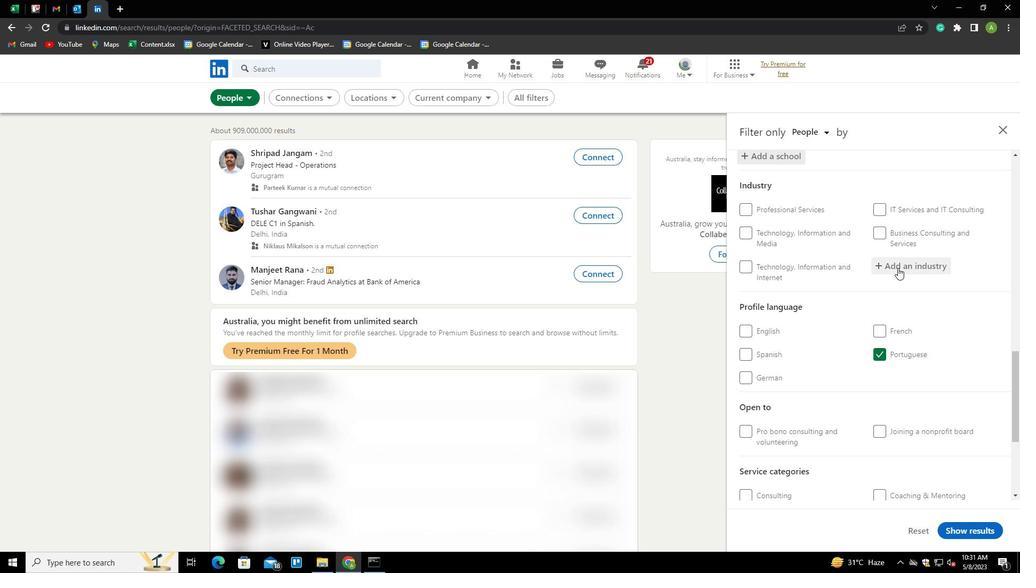 
Action: Key pressed <Key.shift>LOAN<Key.space><Key.shift>BROLER<Key.backspace><Key.backspace><Key.backspace>KERS<Key.down><Key.enter>
Screenshot: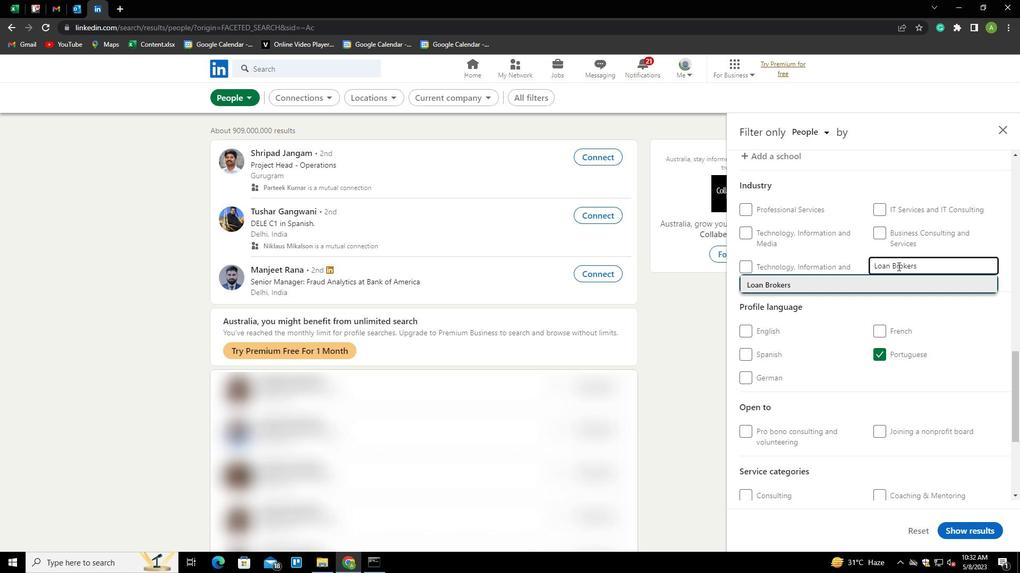 
Action: Mouse scrolled (898, 266) with delta (0, 0)
Screenshot: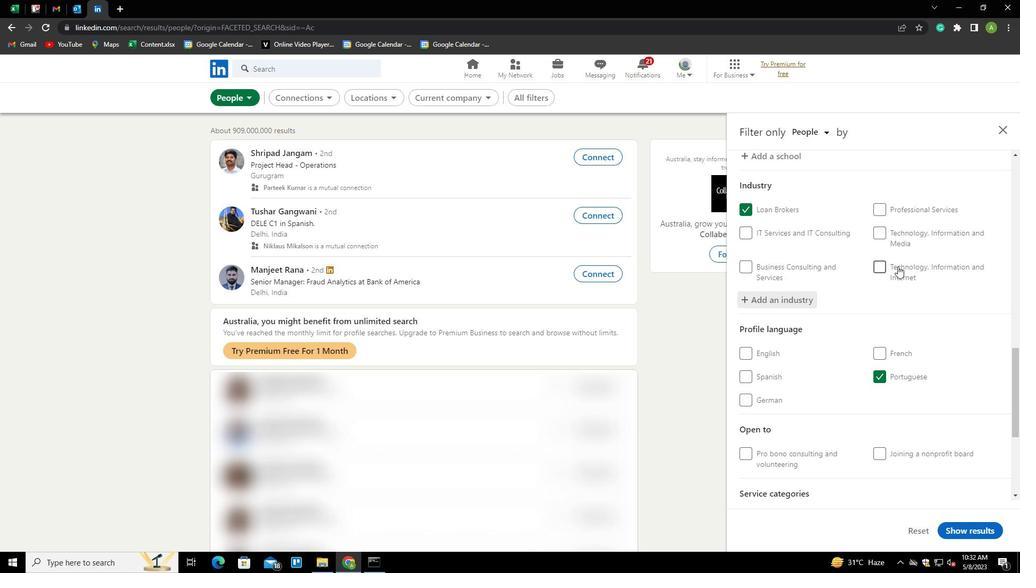 
Action: Mouse scrolled (898, 266) with delta (0, 0)
Screenshot: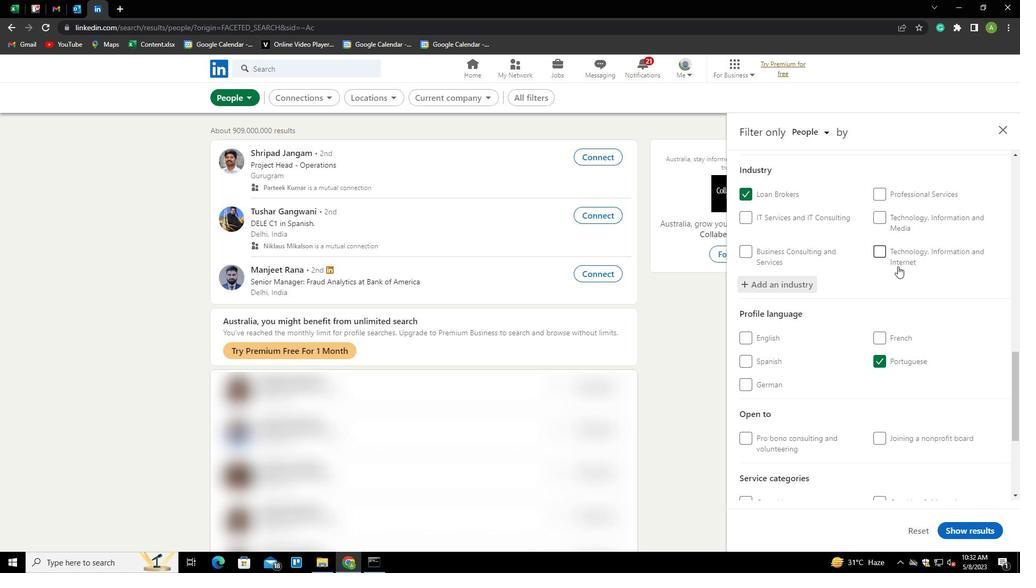 
Action: Mouse scrolled (898, 266) with delta (0, 0)
Screenshot: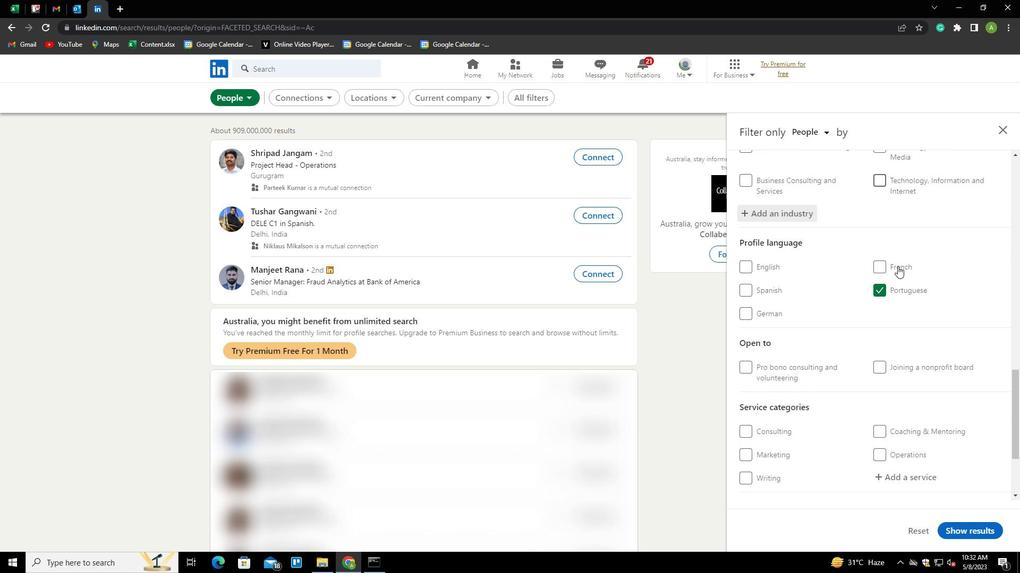 
Action: Mouse scrolled (898, 266) with delta (0, 0)
Screenshot: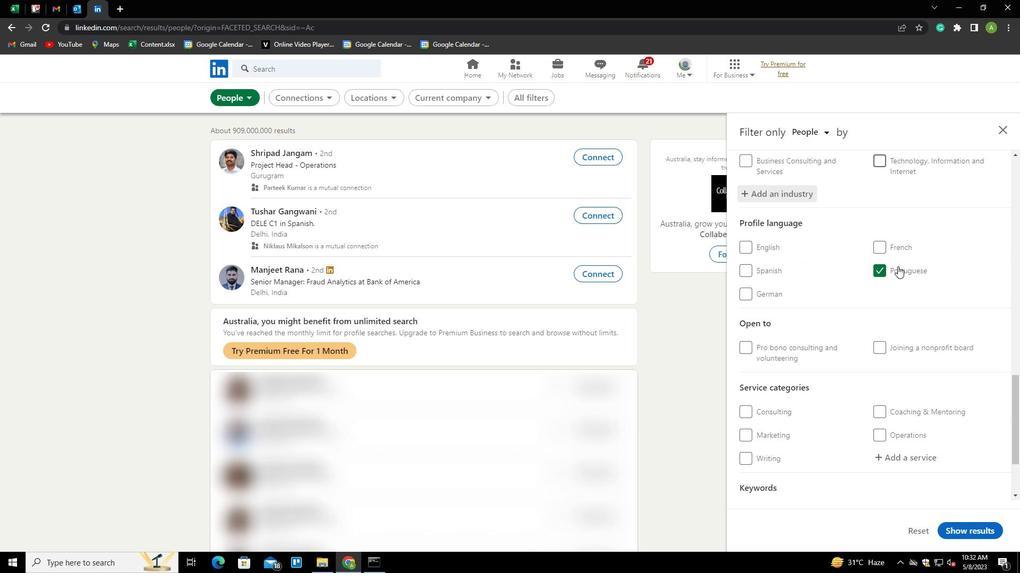 
Action: Mouse scrolled (898, 266) with delta (0, 0)
Screenshot: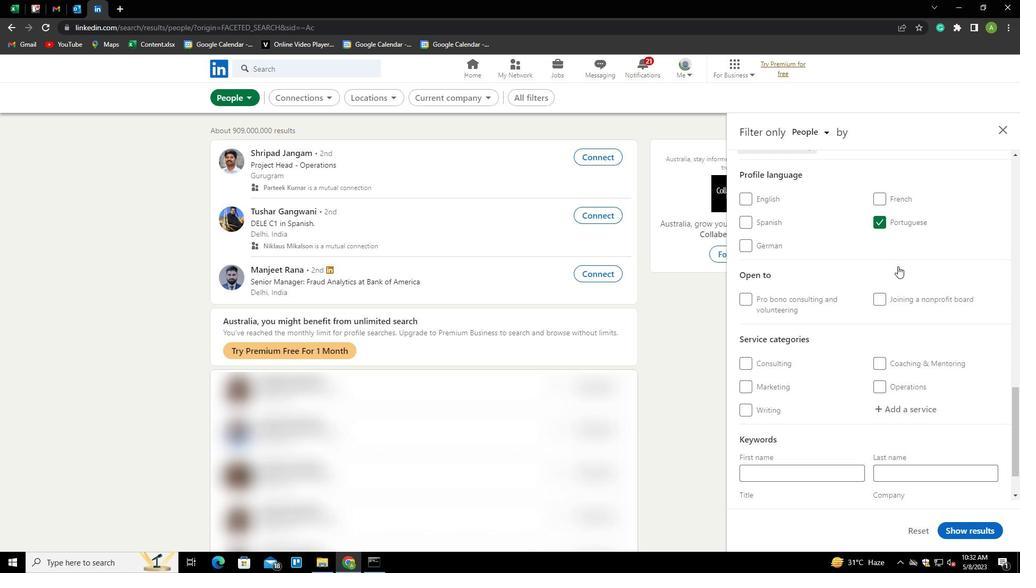 
Action: Mouse moved to (892, 351)
Screenshot: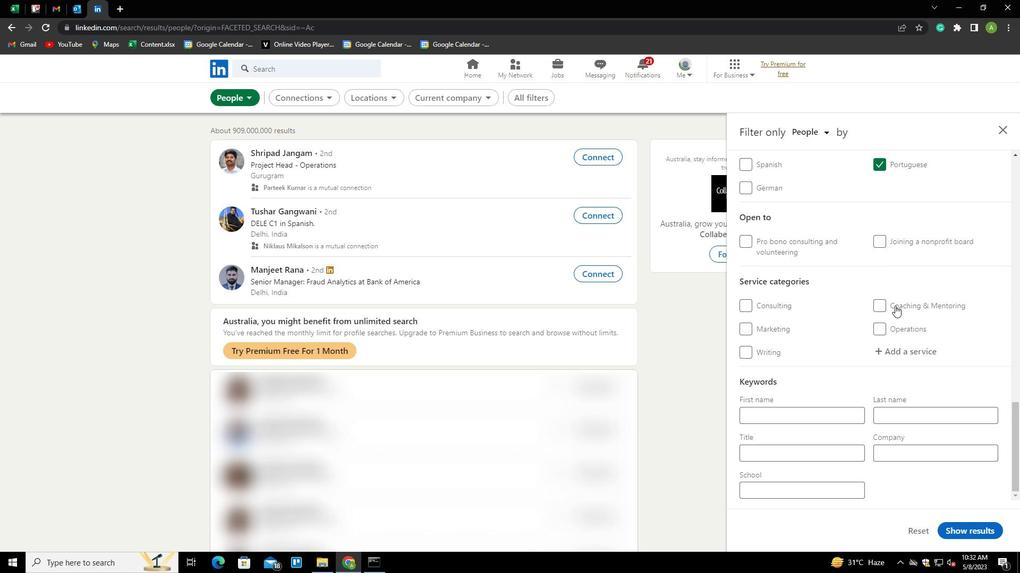 
Action: Mouse pressed left at (892, 351)
Screenshot: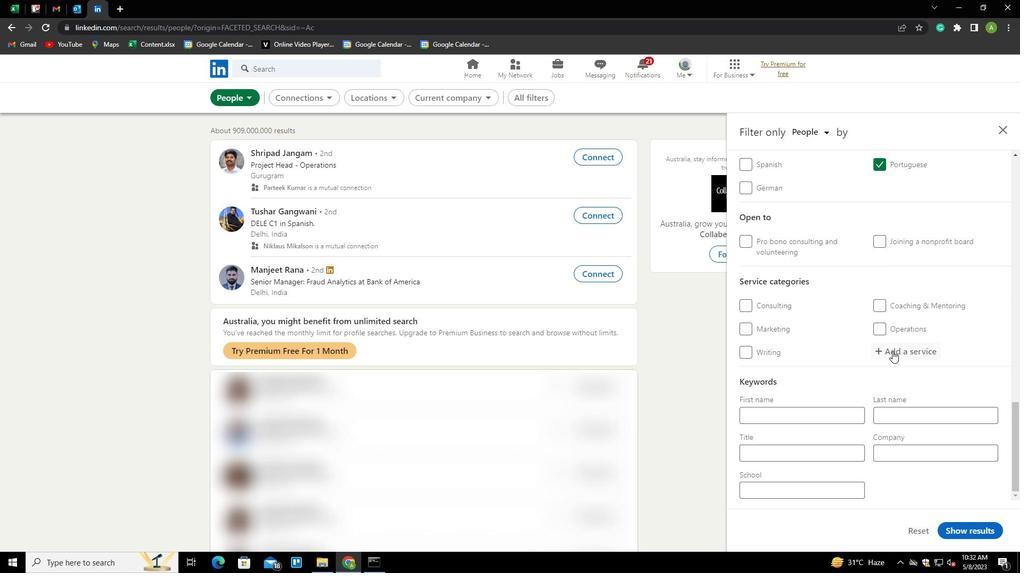 
Action: Key pressed <Key.shift>PUBLIC<Key.space><Key.shift>RELATIONS<Key.down><Key.enter>
Screenshot: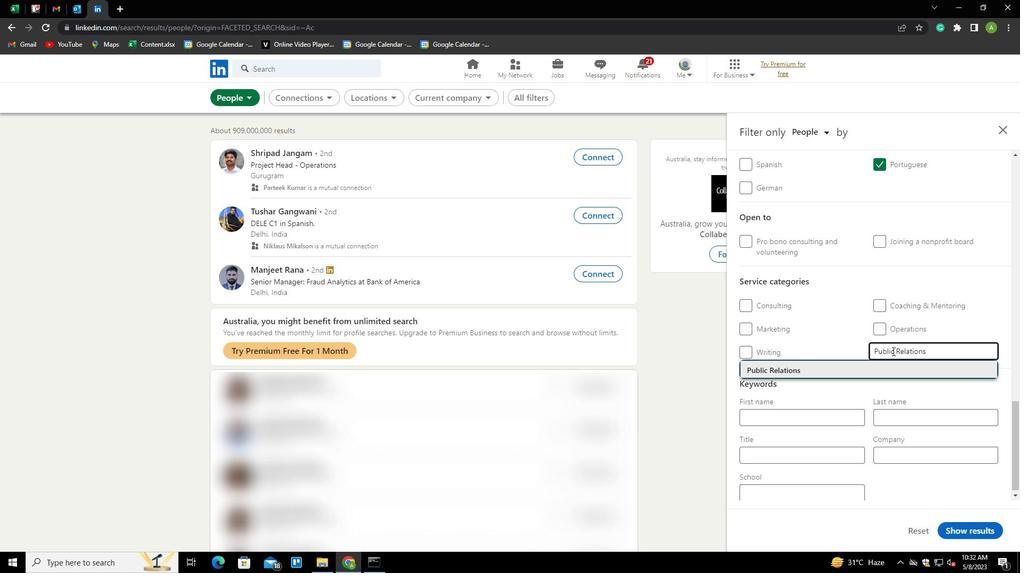 
Action: Mouse scrolled (892, 351) with delta (0, 0)
Screenshot: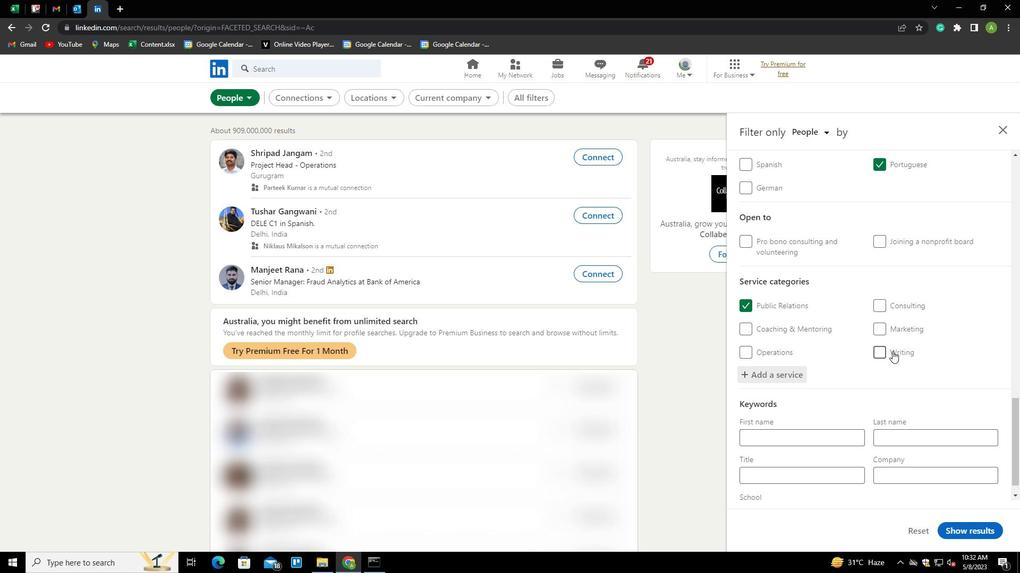 
Action: Mouse scrolled (892, 351) with delta (0, 0)
Screenshot: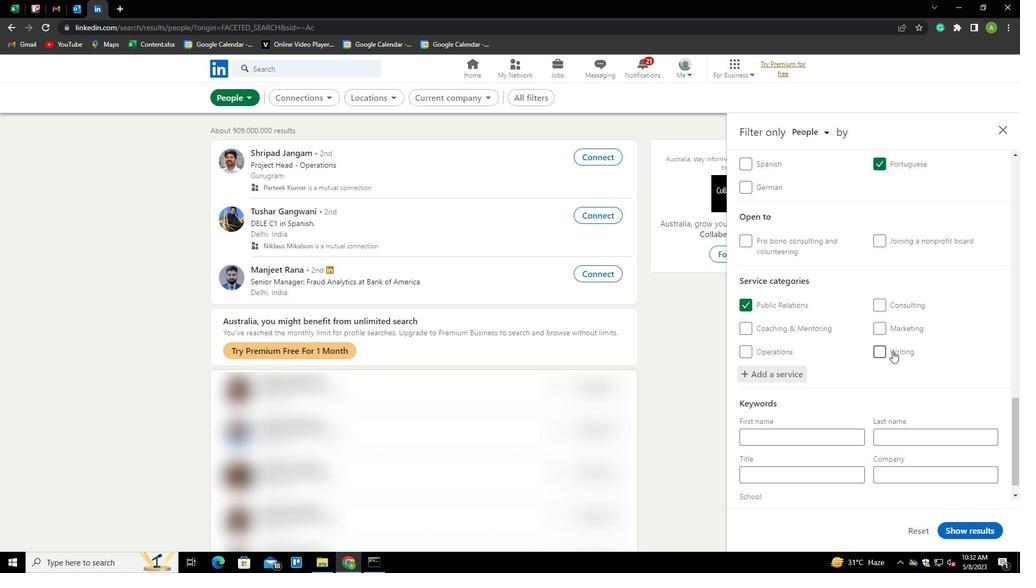 
Action: Mouse scrolled (892, 351) with delta (0, 0)
Screenshot: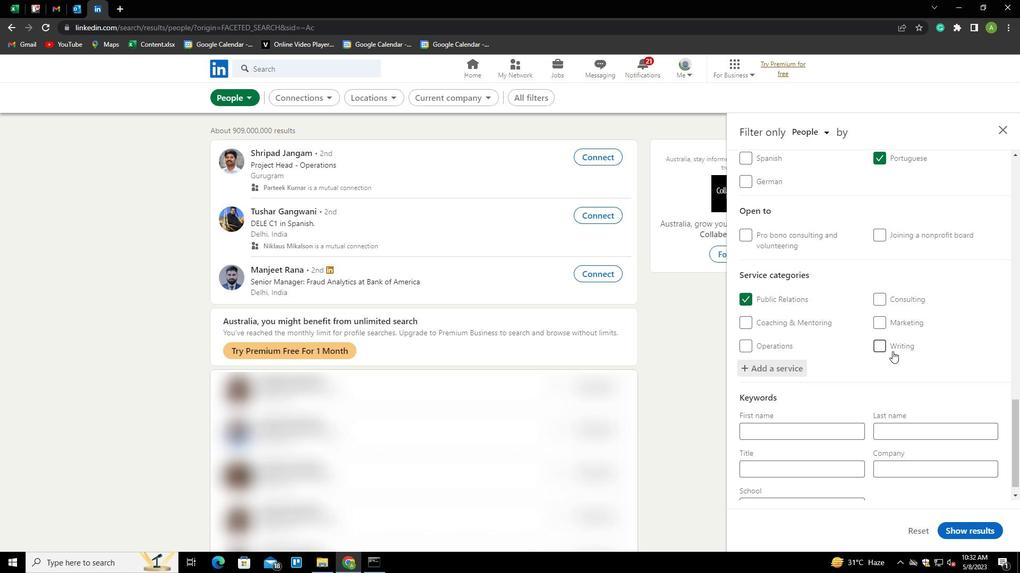 
Action: Mouse moved to (809, 455)
Screenshot: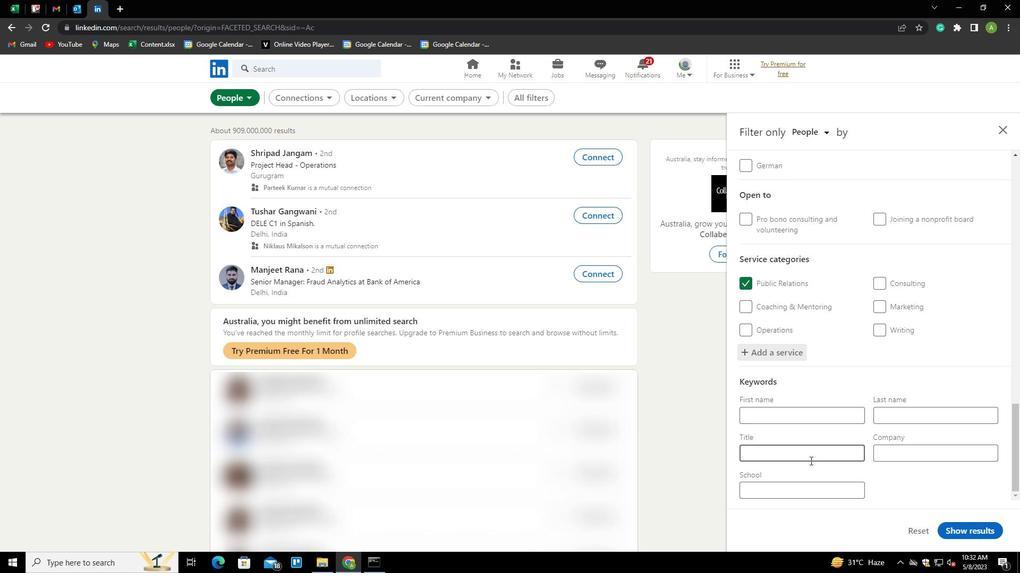 
Action: Mouse pressed left at (809, 455)
Screenshot: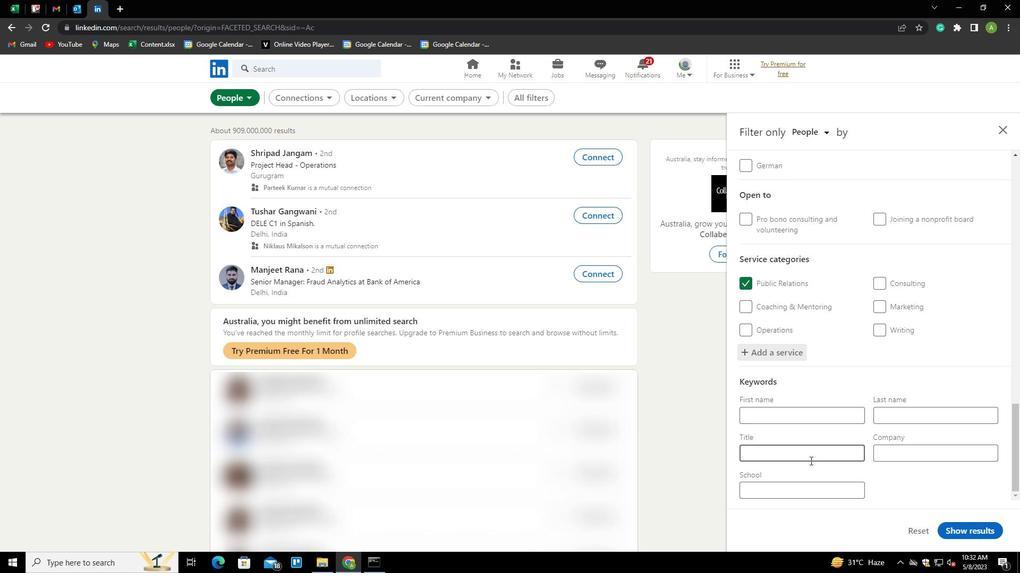 
Action: Key pressed <Key.shift>CRANE<Key.space><Key.shift>OPERATOR
Screenshot: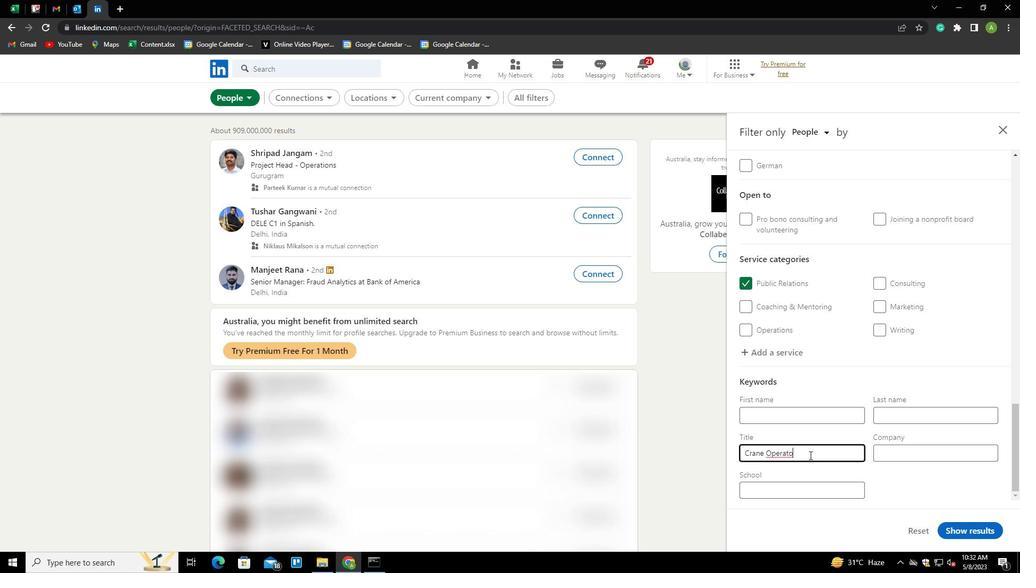 
Action: Mouse moved to (896, 477)
Screenshot: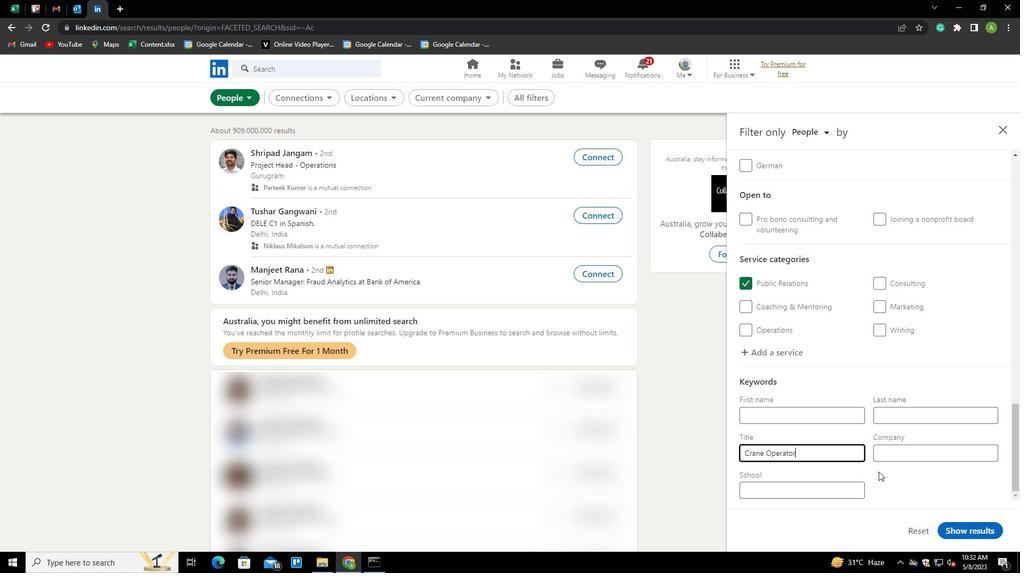 
Action: Mouse pressed left at (896, 477)
Screenshot: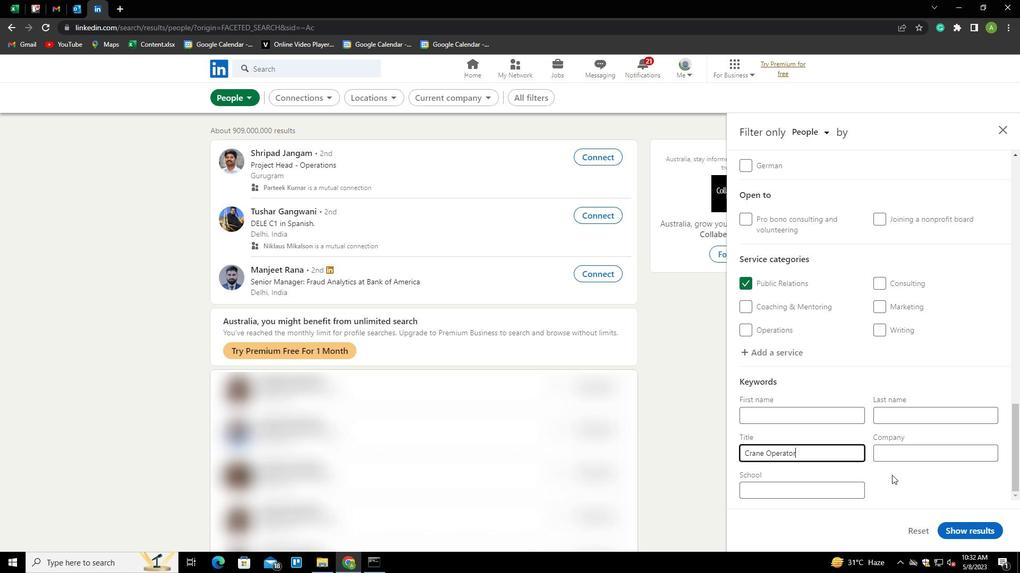 
Action: Mouse moved to (965, 529)
Screenshot: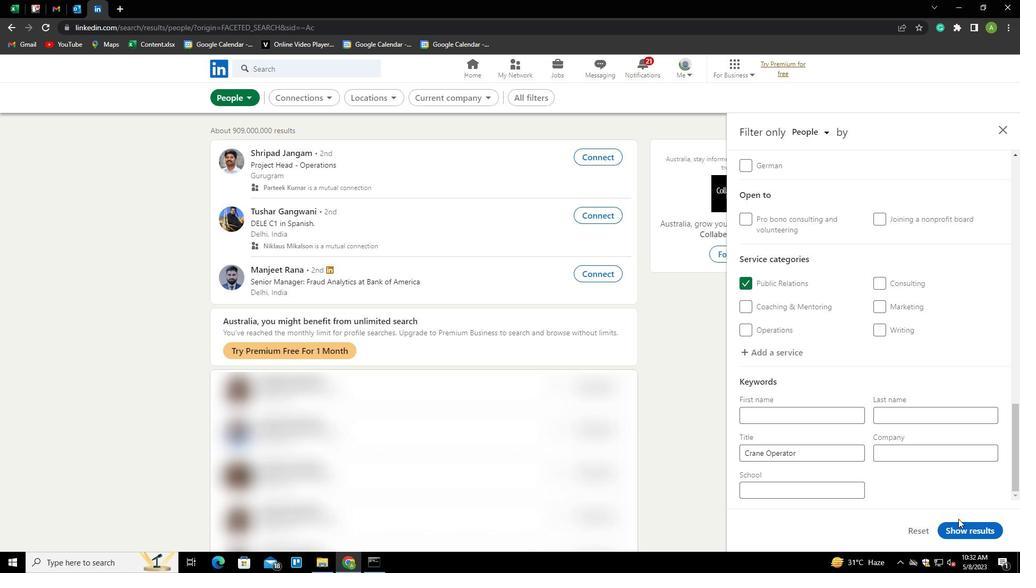 
Action: Mouse pressed left at (965, 529)
Screenshot: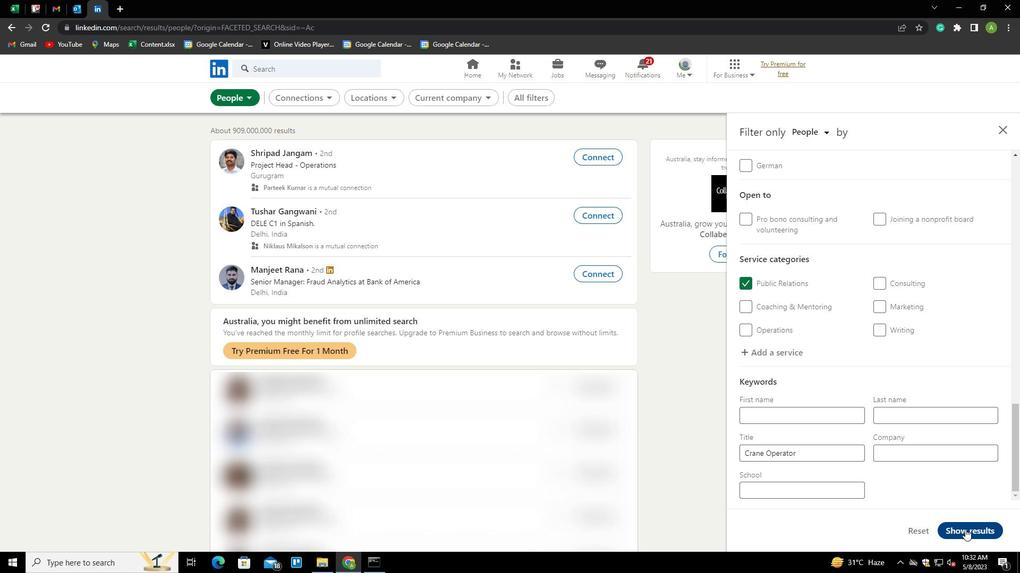 
